 Task: Find ski resorts in the Cascades between Seattle, Washington, and Bend, Oregon.
Action: Mouse pressed left at (267, 76)
Screenshot: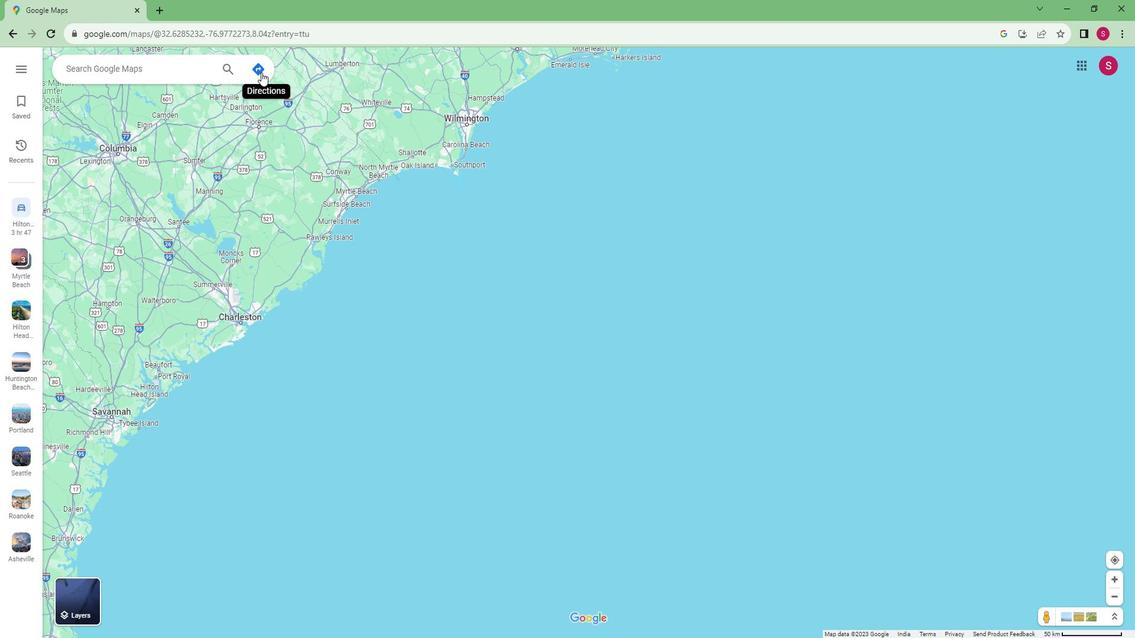 
Action: Mouse moved to (163, 97)
Screenshot: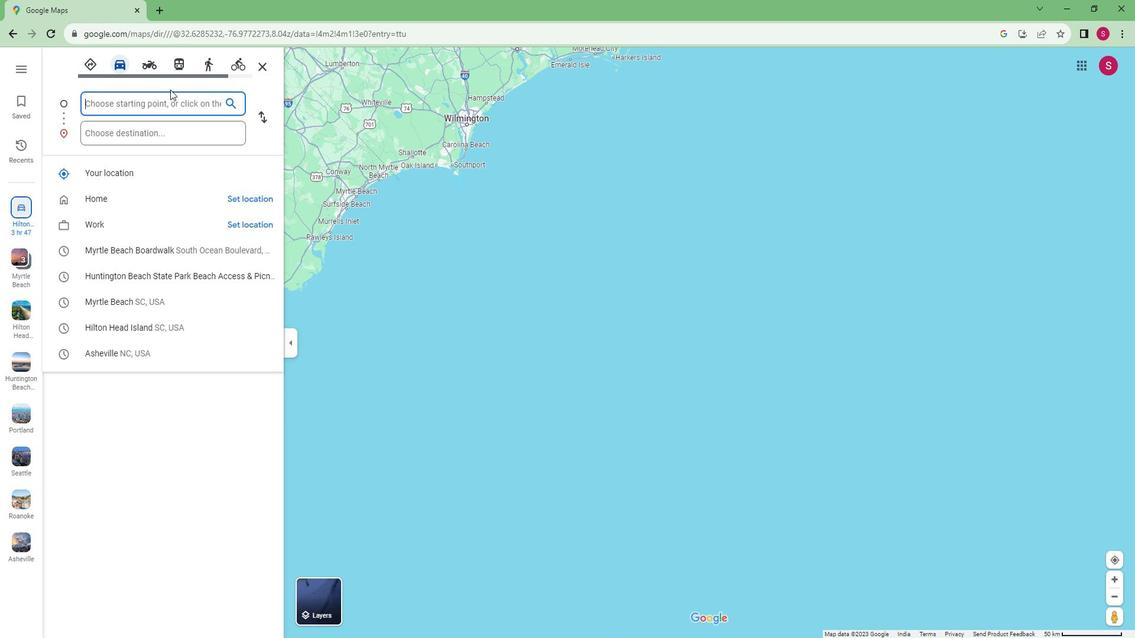 
Action: Key pressed <Key.caps_lock>S<Key.caps_lock>eattle,<Key.caps_lock>W<Key.caps_lock>ashington
Screenshot: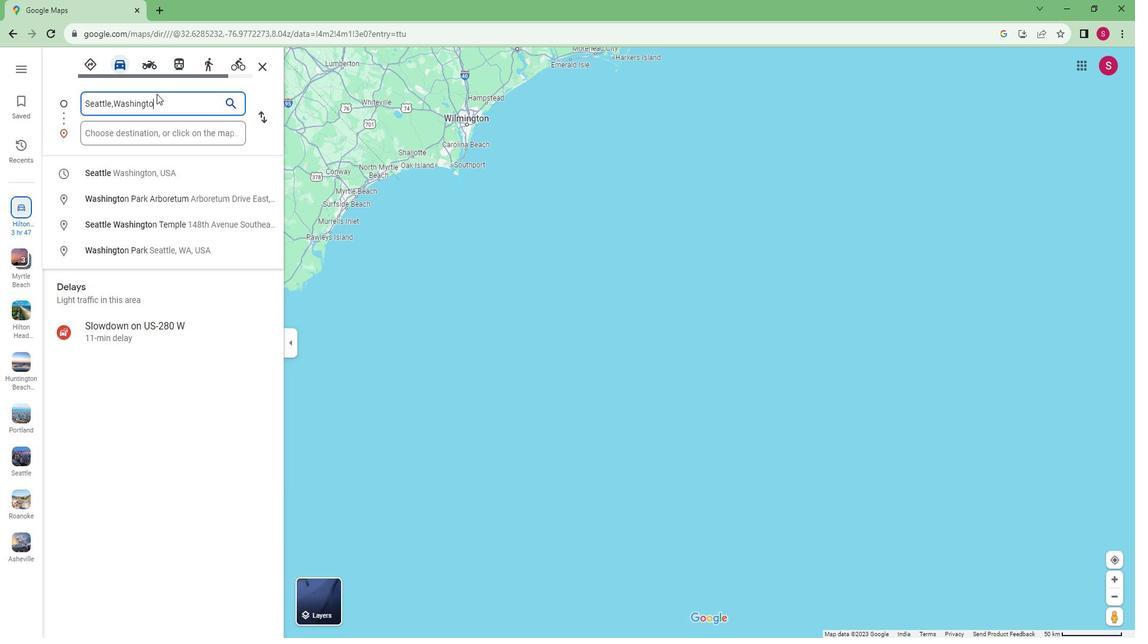 
Action: Mouse moved to (139, 168)
Screenshot: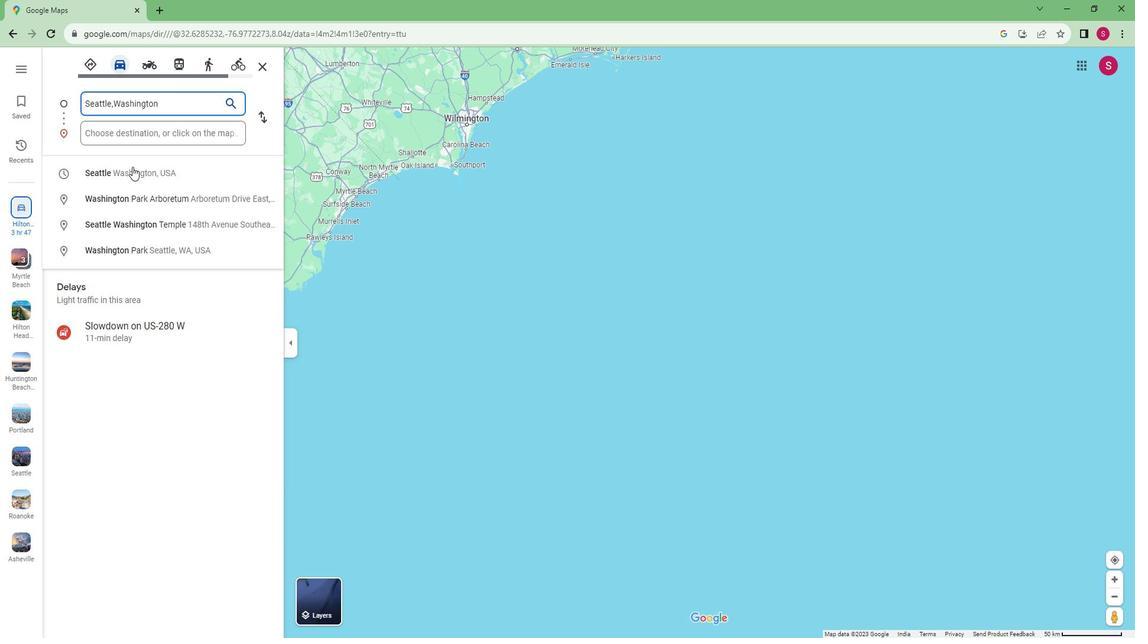 
Action: Mouse pressed left at (139, 168)
Screenshot: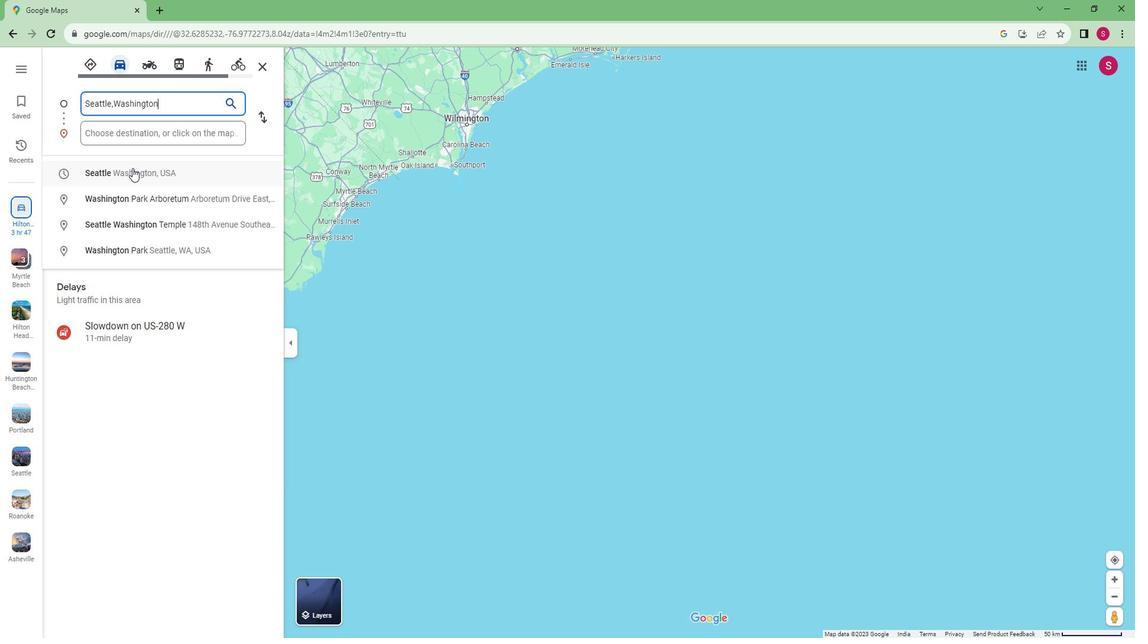 
Action: Mouse moved to (153, 131)
Screenshot: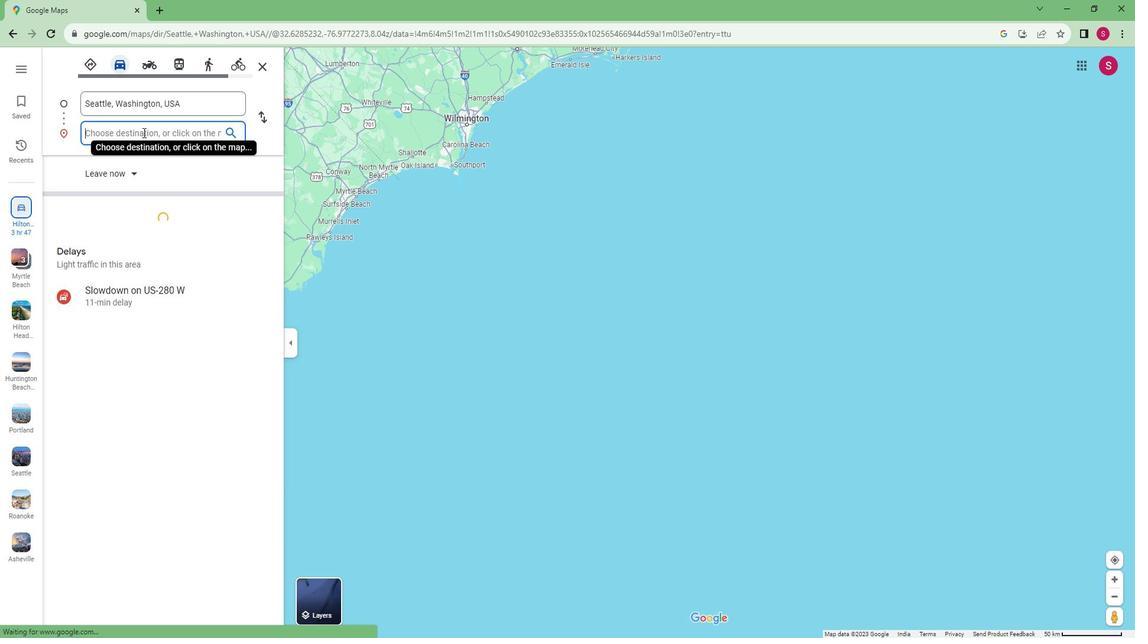 
Action: Mouse pressed left at (153, 131)
Screenshot: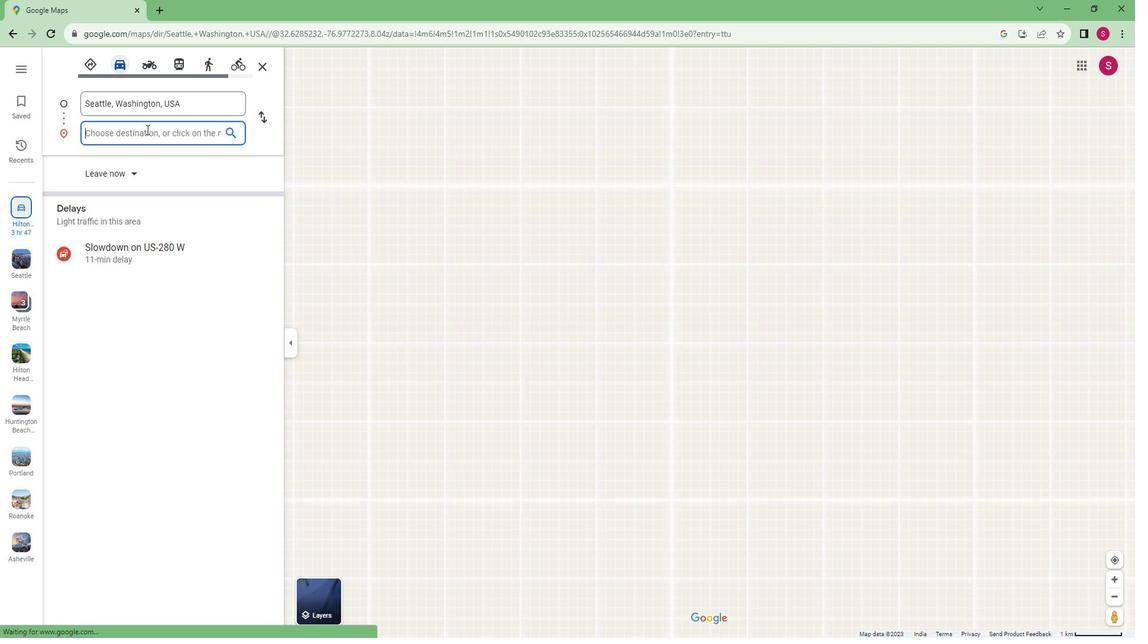 
Action: Key pressed <Key.caps_lock>B<Key.caps_lock>end,<Key.caps_lock>O<Key.caps_lock>regon
Screenshot: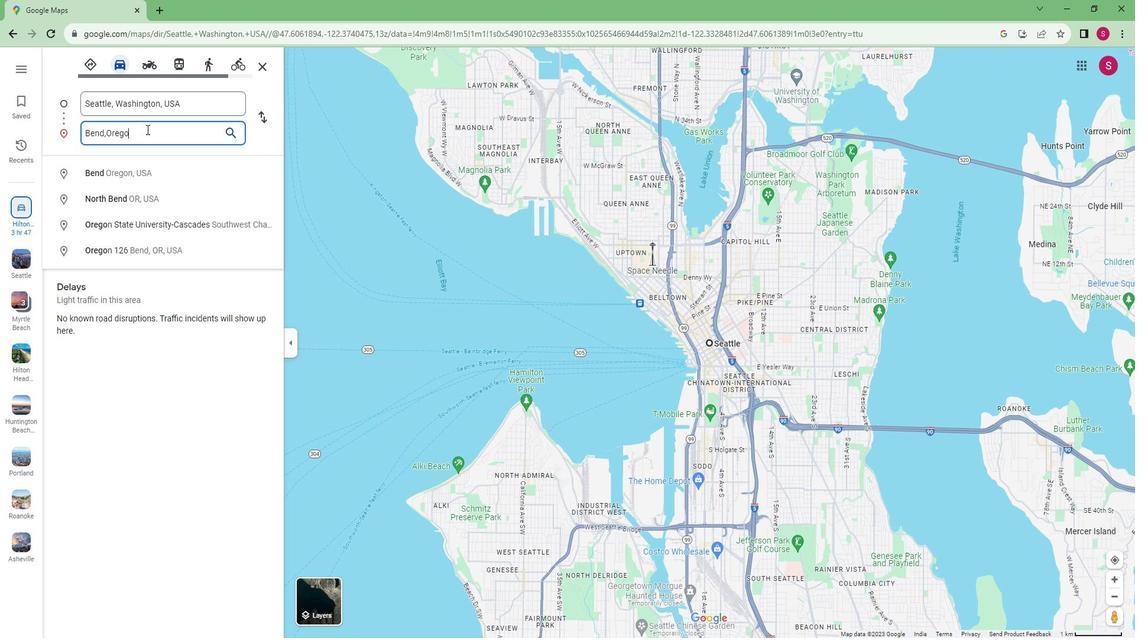 
Action: Mouse moved to (130, 166)
Screenshot: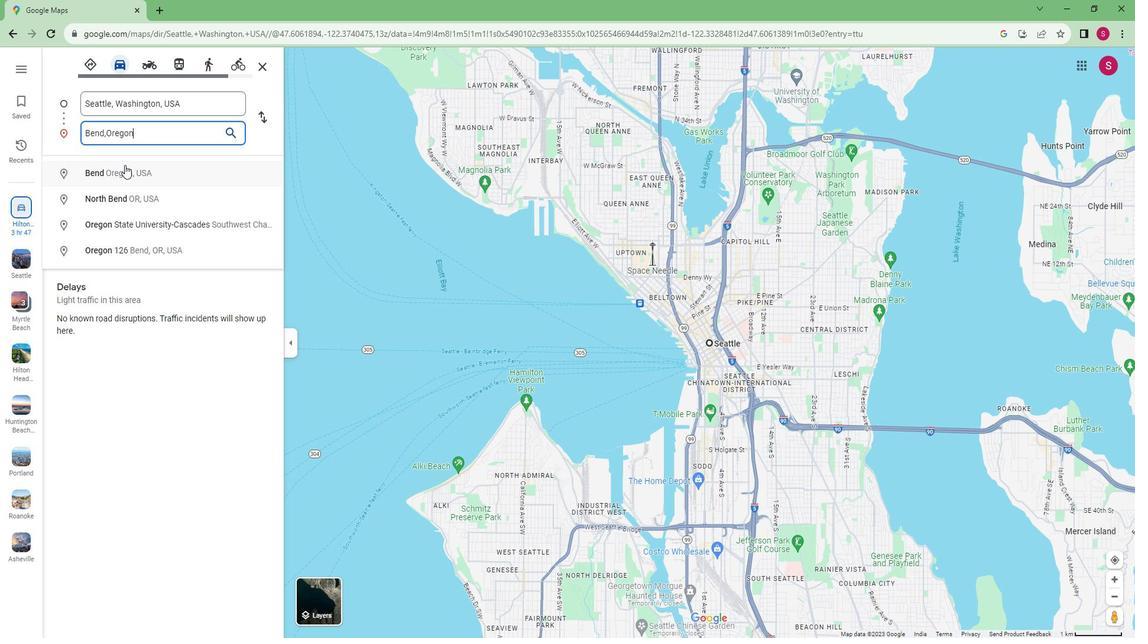 
Action: Mouse pressed left at (130, 166)
Screenshot: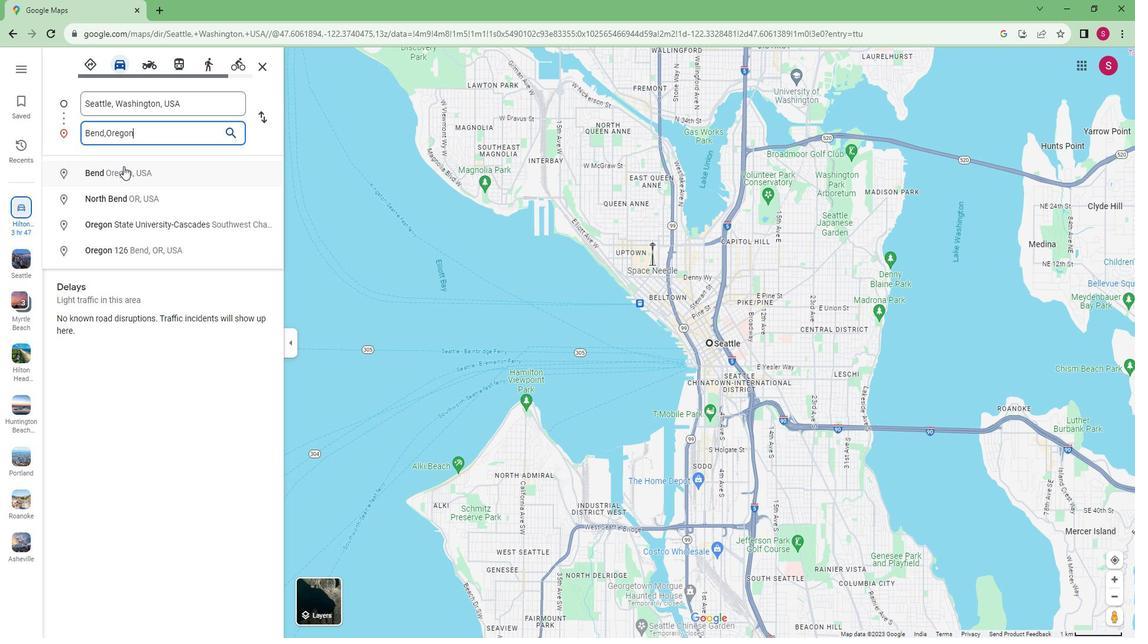 
Action: Mouse moved to (654, 76)
Screenshot: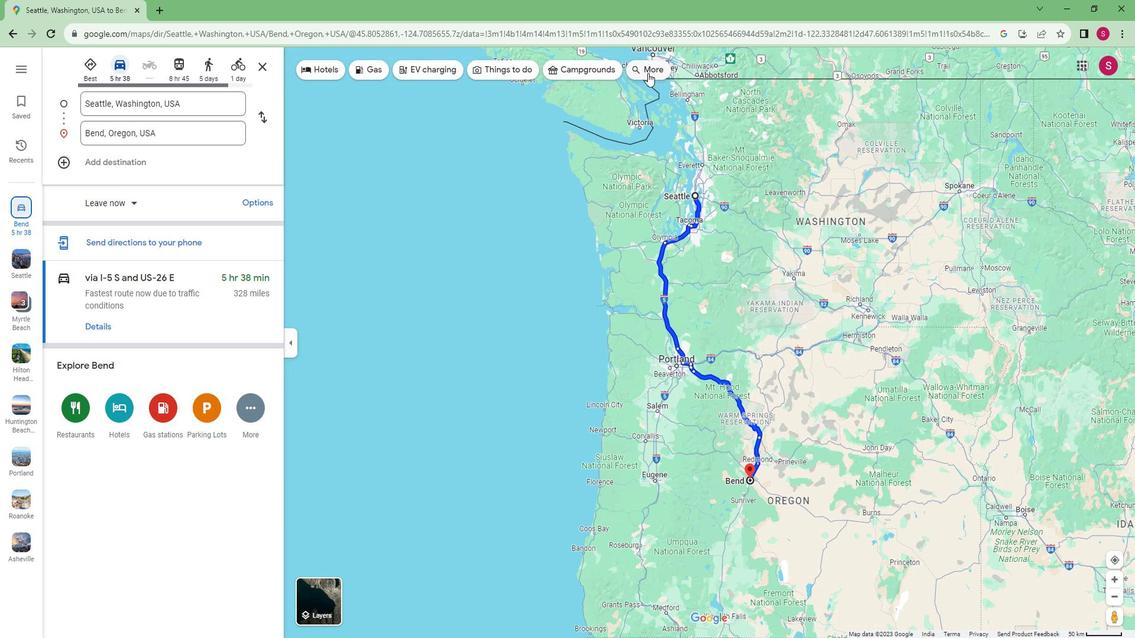 
Action: Mouse pressed left at (654, 76)
Screenshot: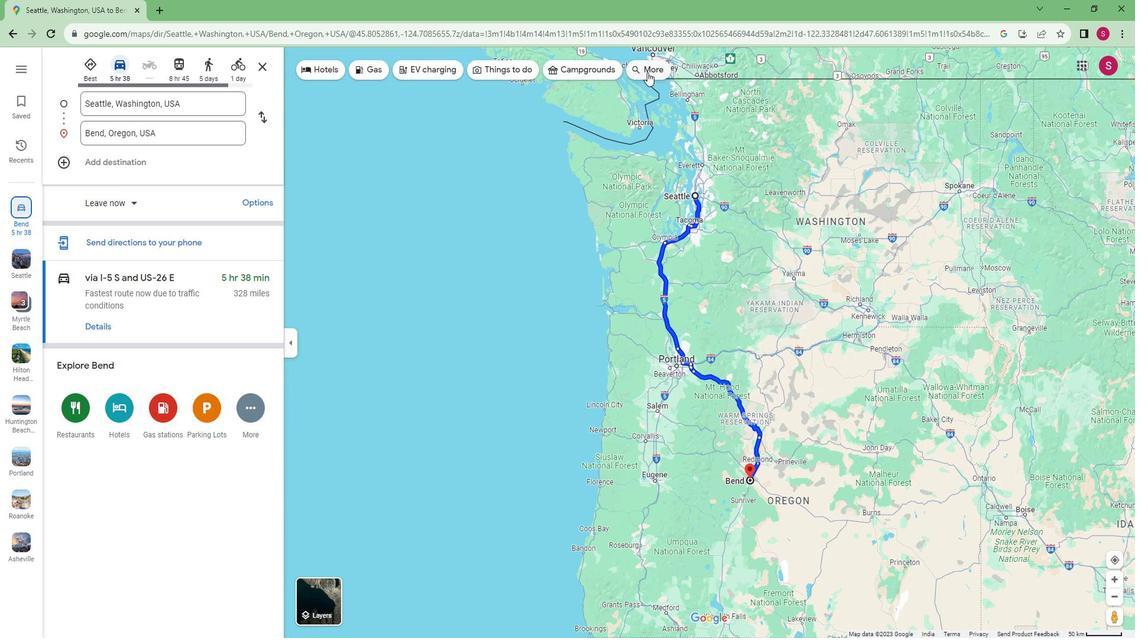 
Action: Mouse moved to (189, 72)
Screenshot: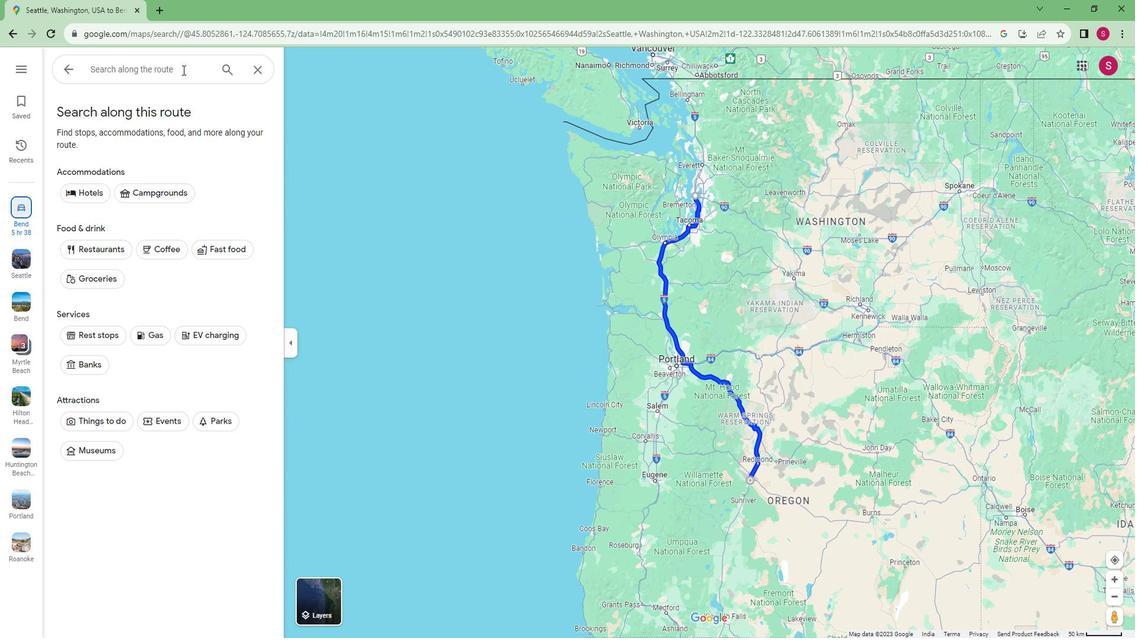 
Action: Mouse pressed left at (189, 72)
Screenshot: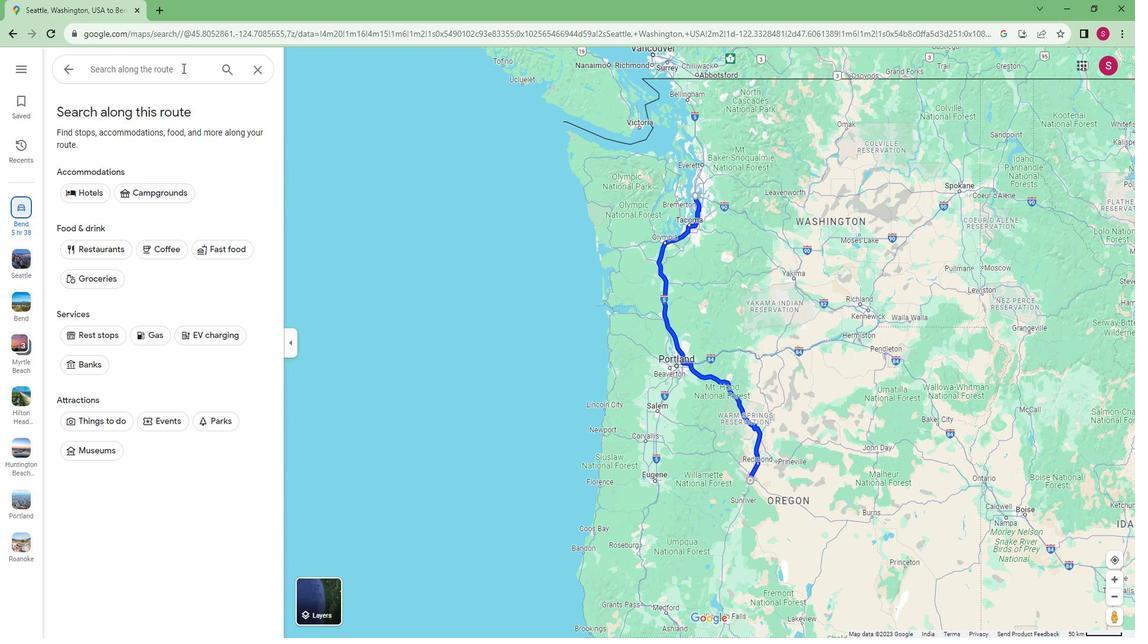 
Action: Key pressed ski<Key.space>respo<Key.backspace><Key.backspace>orts<Key.space>in<Key.space>the<Key.space>cascades<Key.enter>
Screenshot: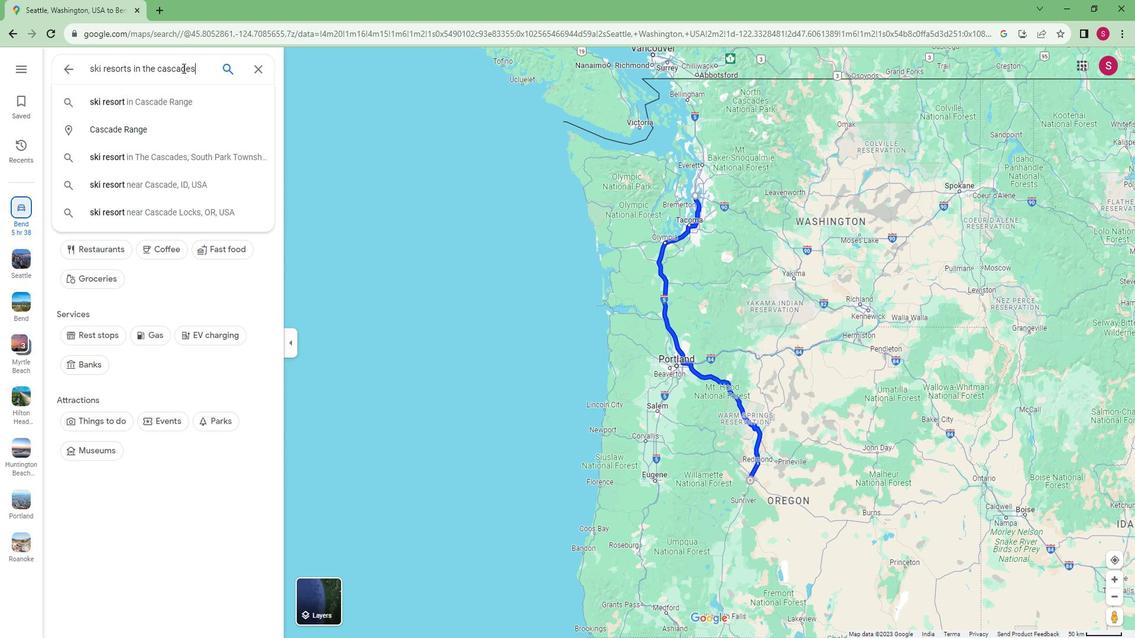 
Action: Mouse moved to (128, 250)
Screenshot: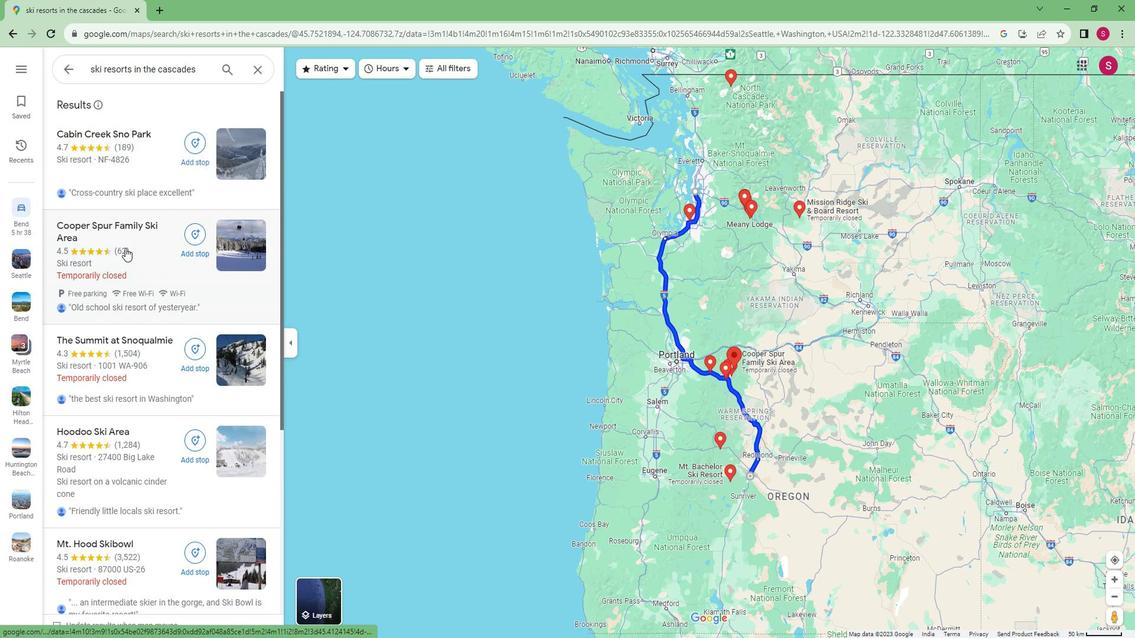 
Action: Mouse scrolled (128, 249) with delta (0, 0)
Screenshot: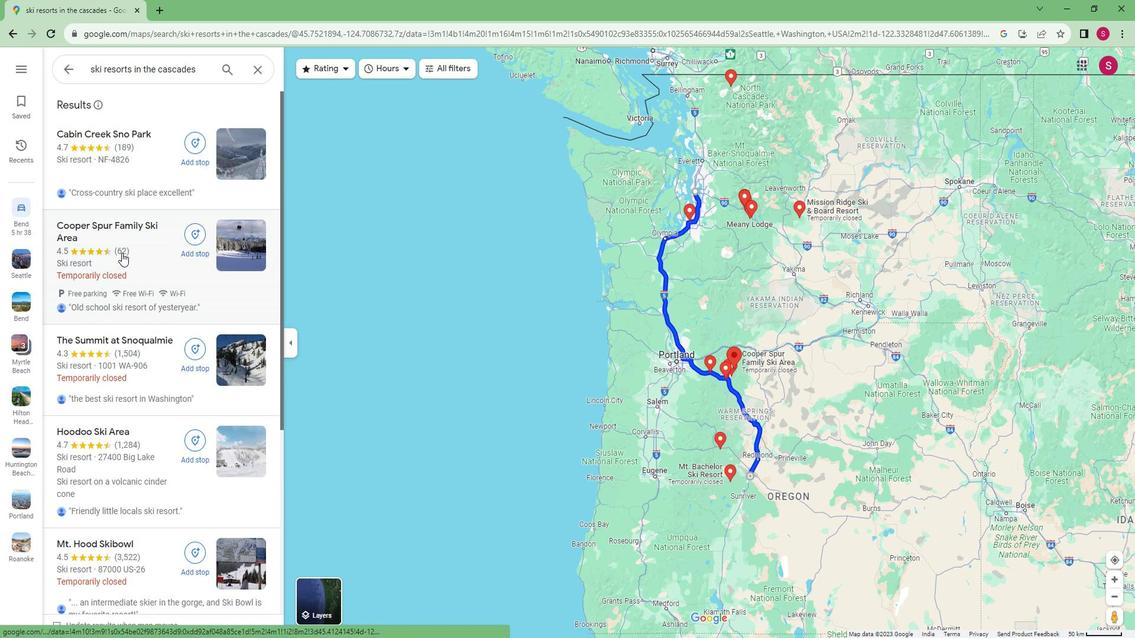 
Action: Mouse scrolled (128, 249) with delta (0, 0)
Screenshot: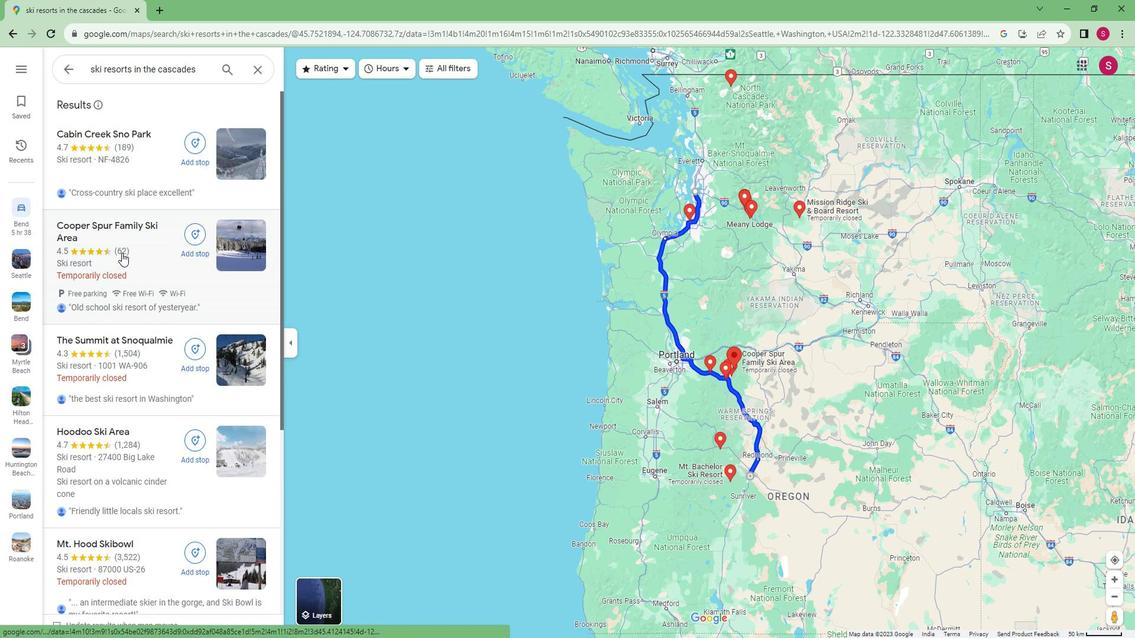 
Action: Mouse scrolled (128, 249) with delta (0, 0)
Screenshot: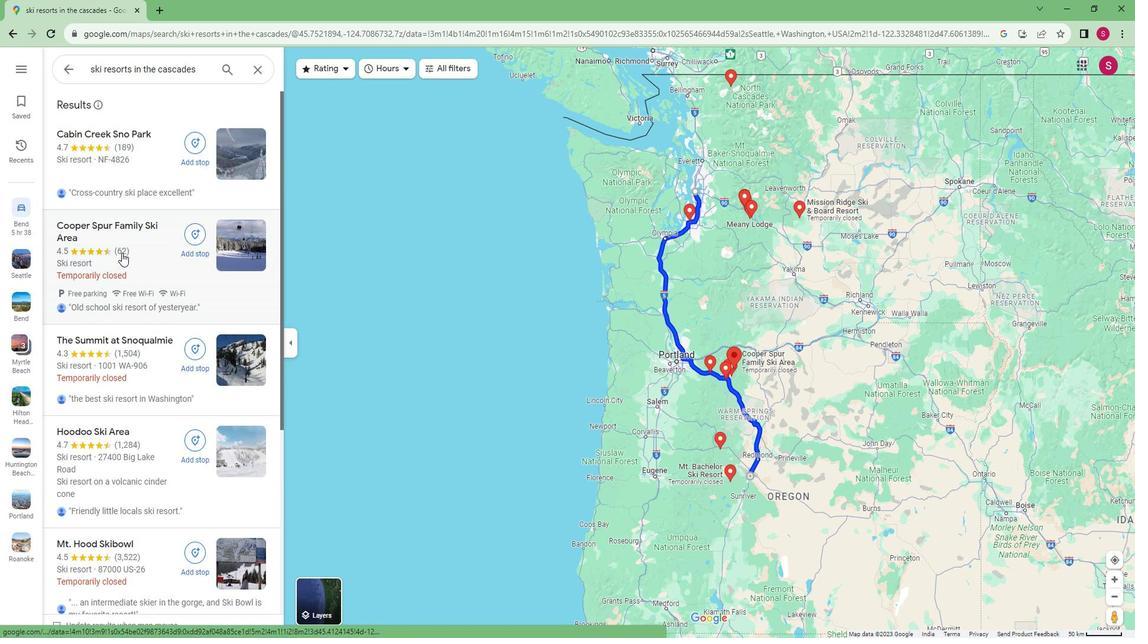
Action: Mouse scrolled (128, 249) with delta (0, 0)
Screenshot: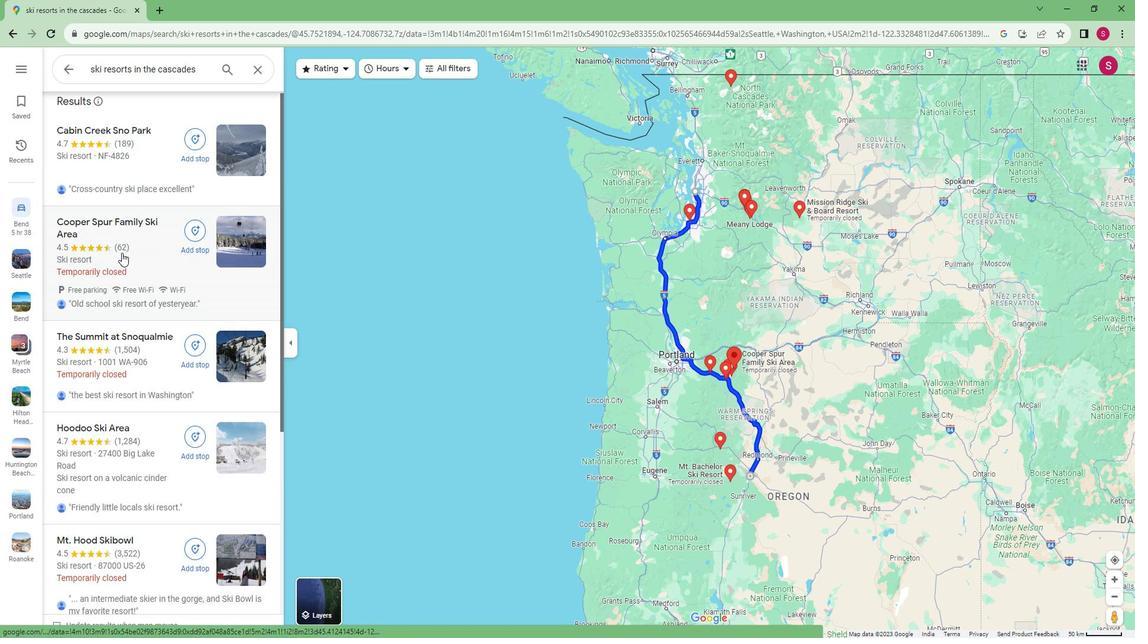 
Action: Mouse scrolled (128, 249) with delta (0, 0)
Screenshot: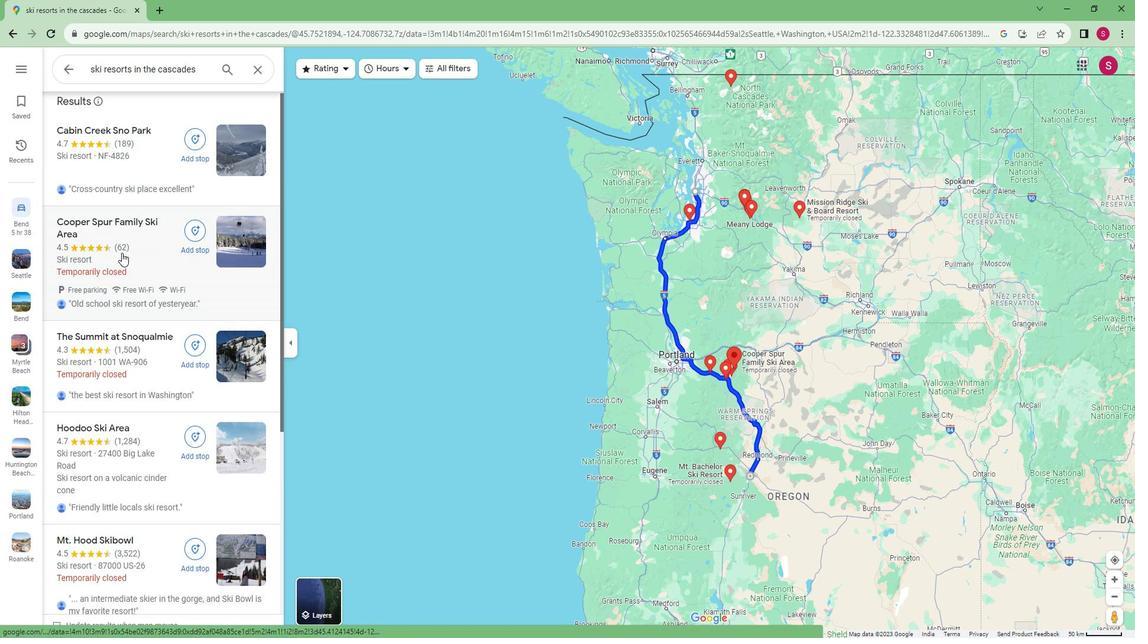 
Action: Mouse scrolled (128, 249) with delta (0, 0)
Screenshot: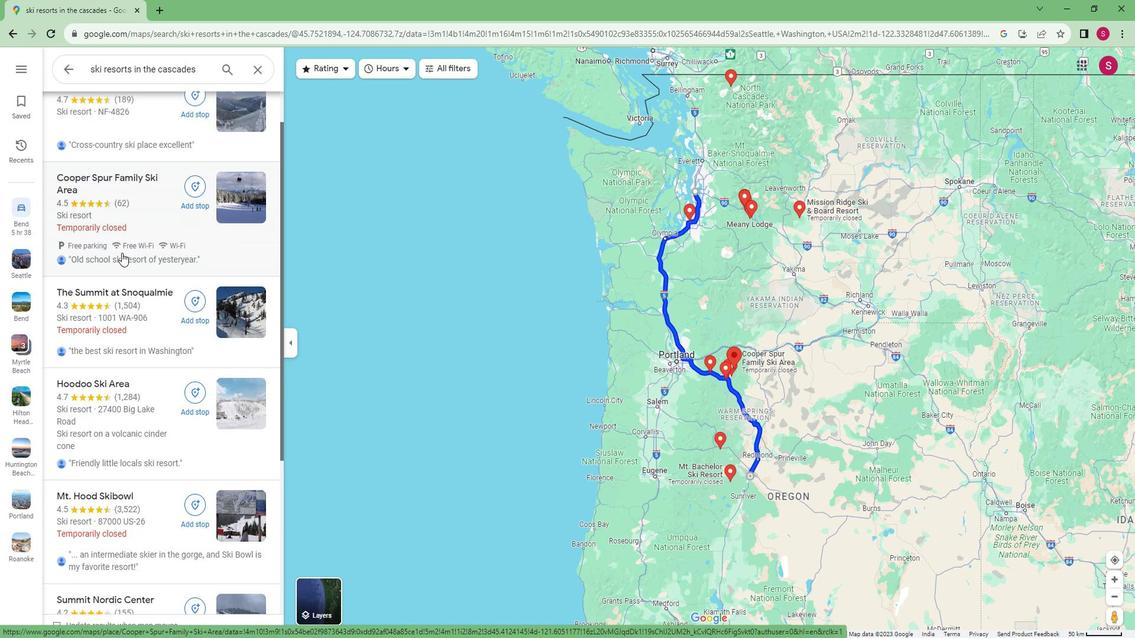 
Action: Mouse moved to (124, 181)
Screenshot: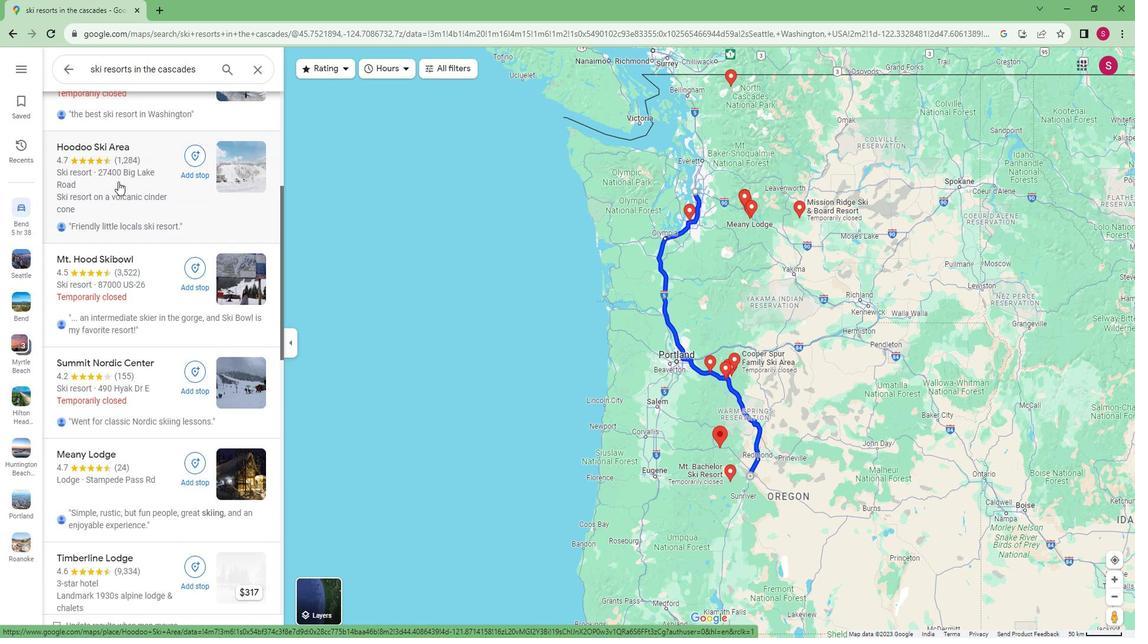 
Action: Mouse pressed left at (124, 181)
Screenshot: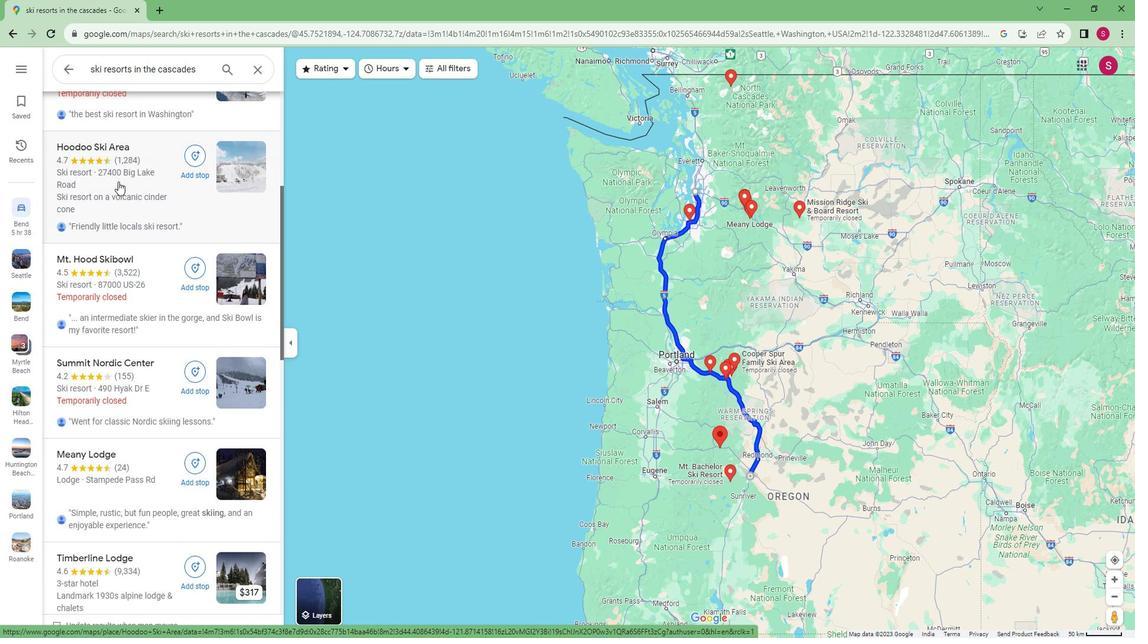 
Action: Mouse moved to (519, 107)
Screenshot: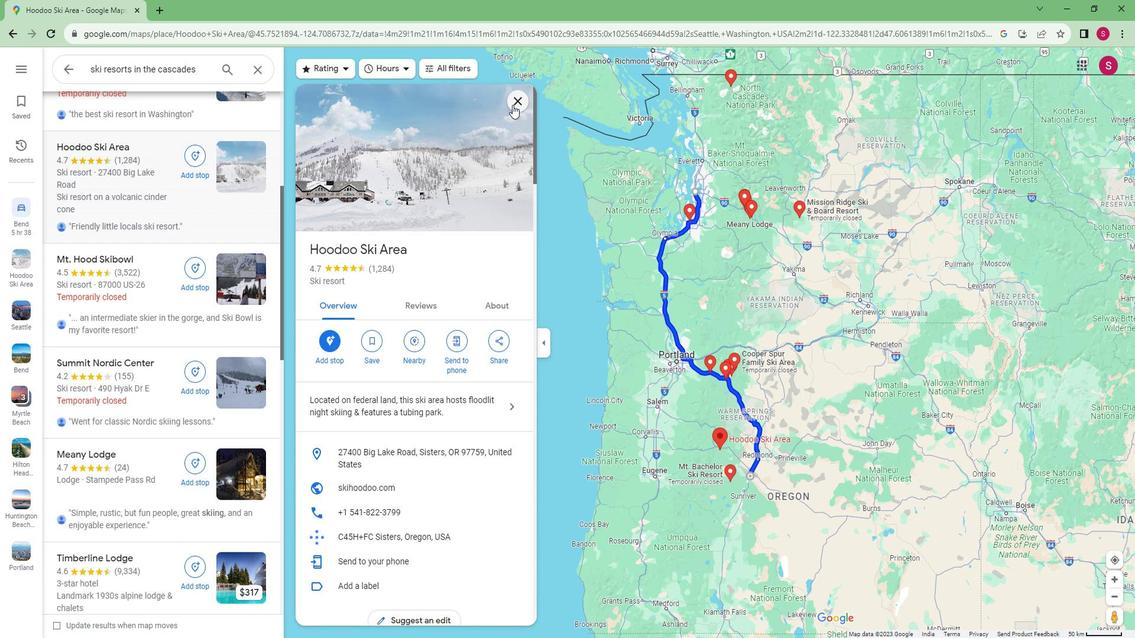 
Action: Mouse pressed left at (519, 107)
Screenshot: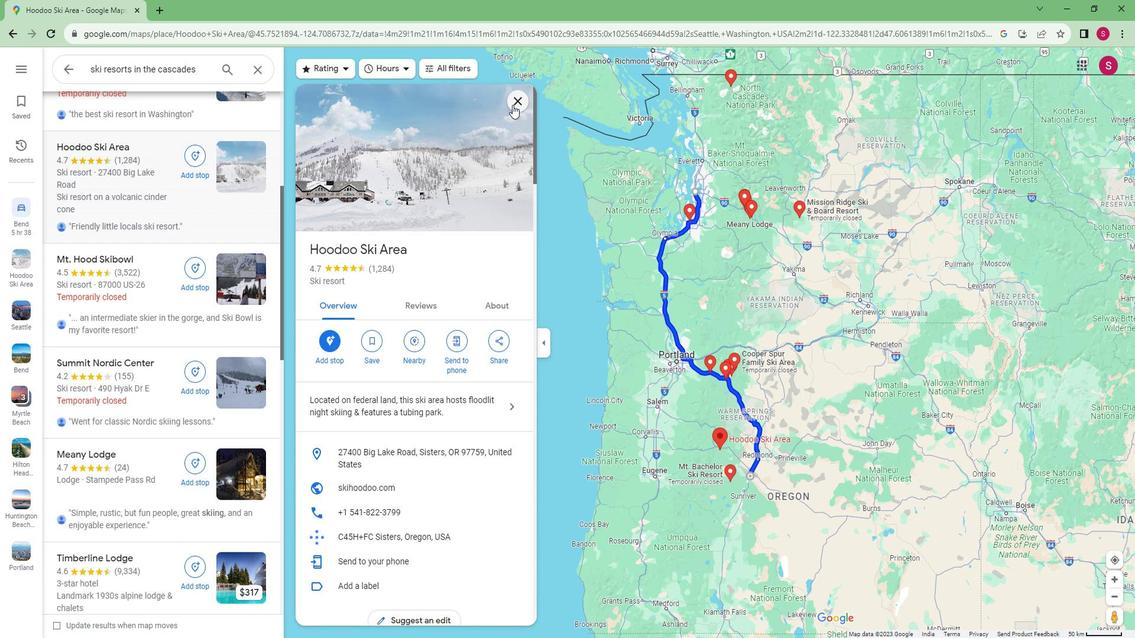 
Action: Mouse moved to (149, 382)
Screenshot: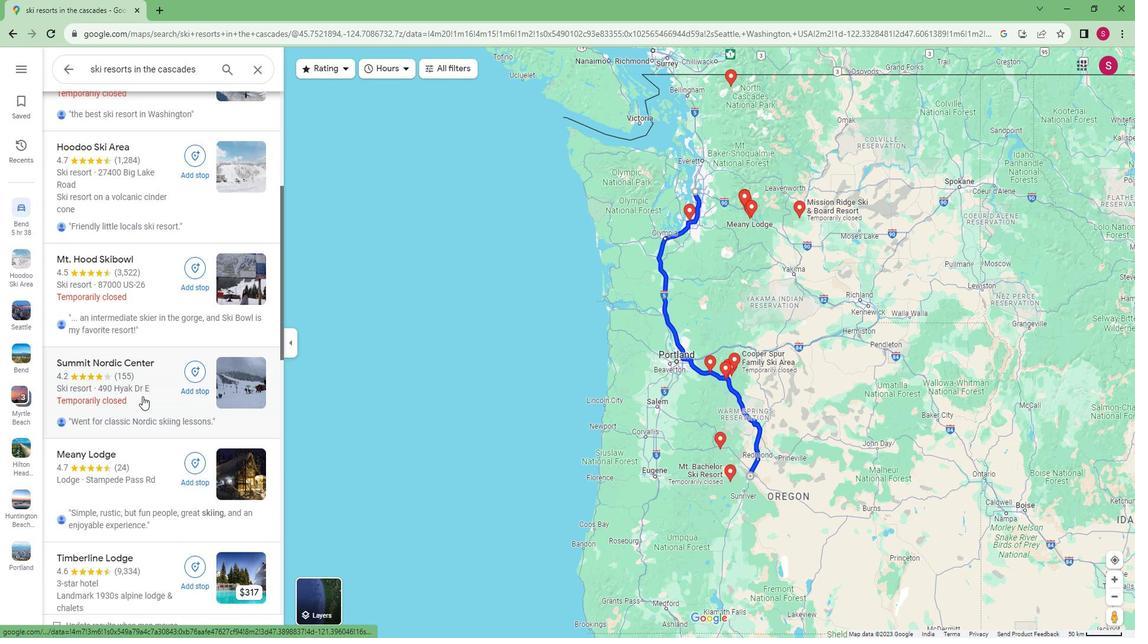 
Action: Mouse pressed left at (149, 382)
Screenshot: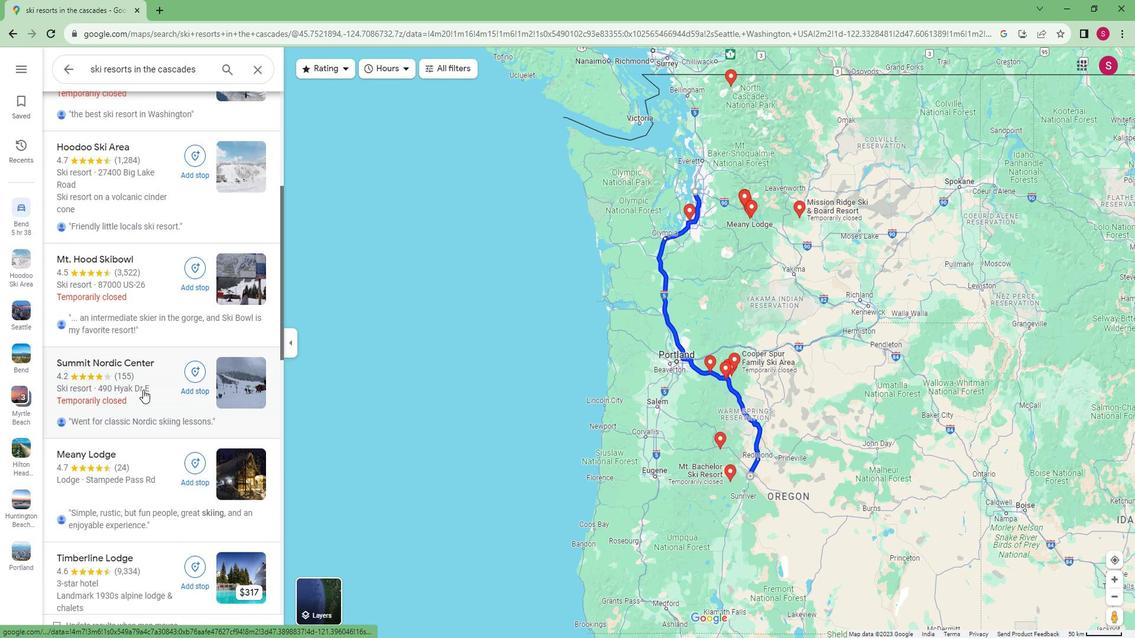 
Action: Mouse moved to (524, 114)
Screenshot: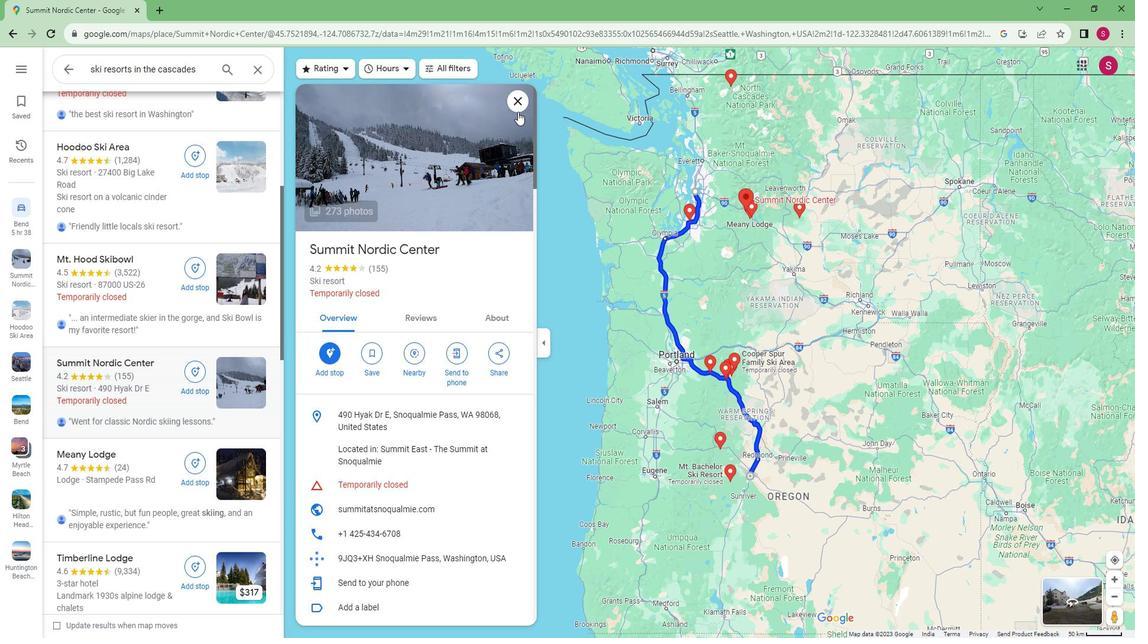 
Action: Mouse pressed left at (524, 114)
Screenshot: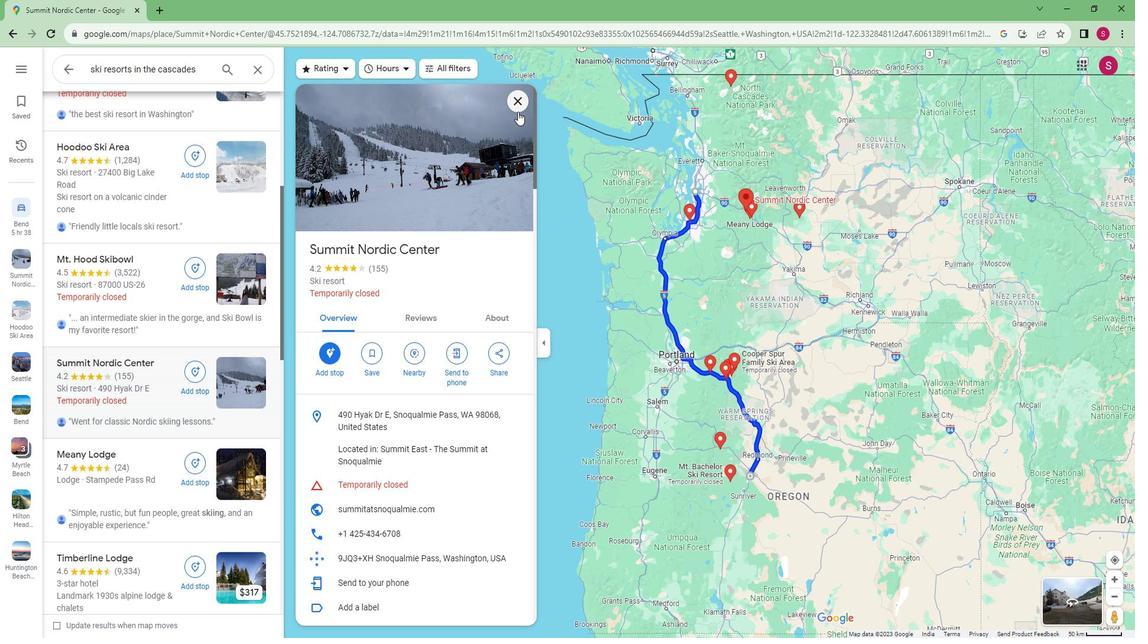 
Action: Mouse moved to (196, 363)
Screenshot: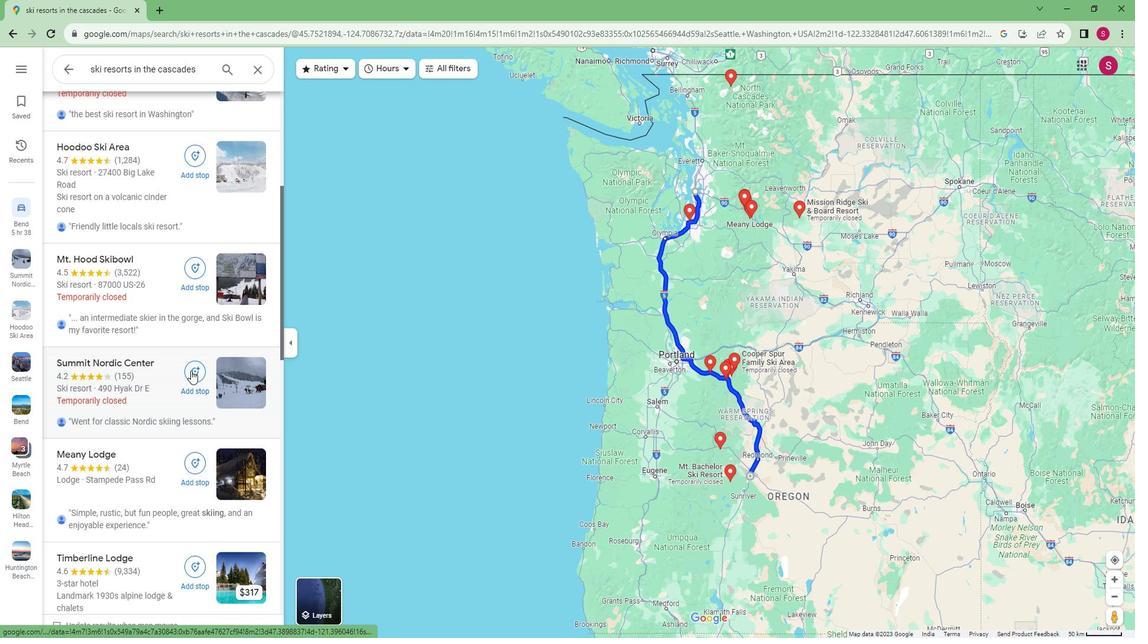 
Action: Mouse scrolled (196, 363) with delta (0, 0)
Screenshot: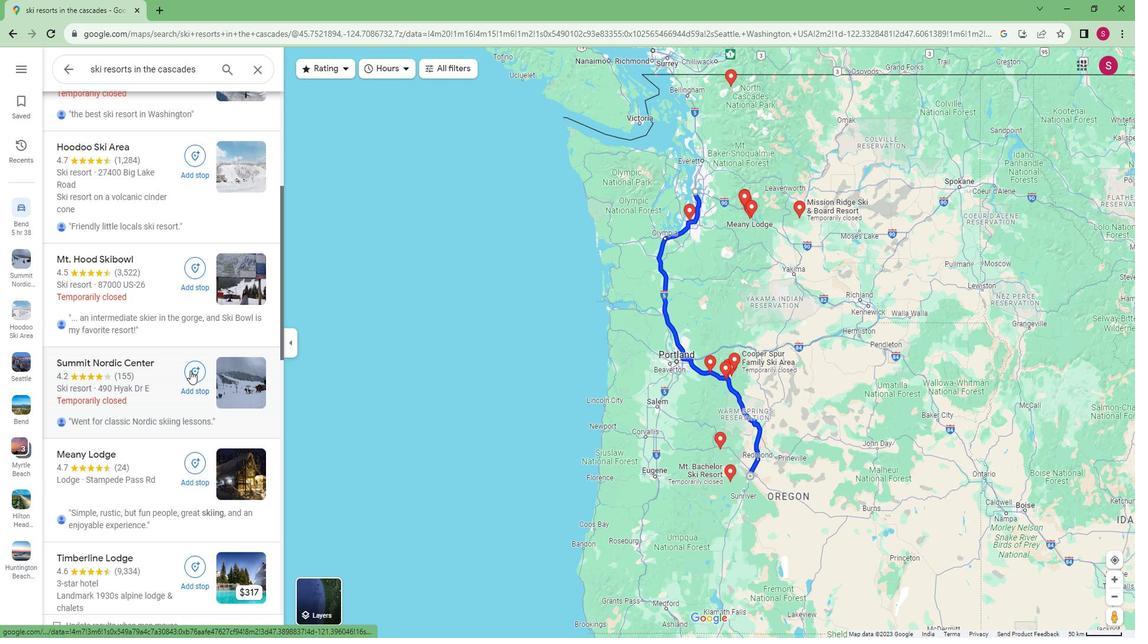 
Action: Mouse scrolled (196, 363) with delta (0, 0)
Screenshot: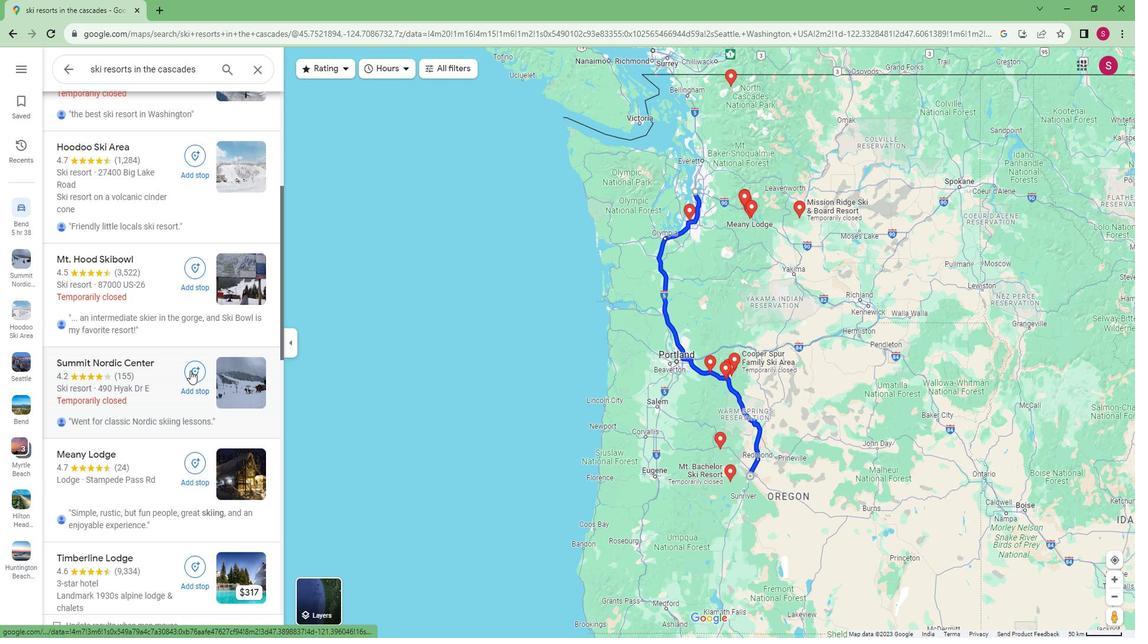 
Action: Mouse scrolled (196, 363) with delta (0, 0)
Screenshot: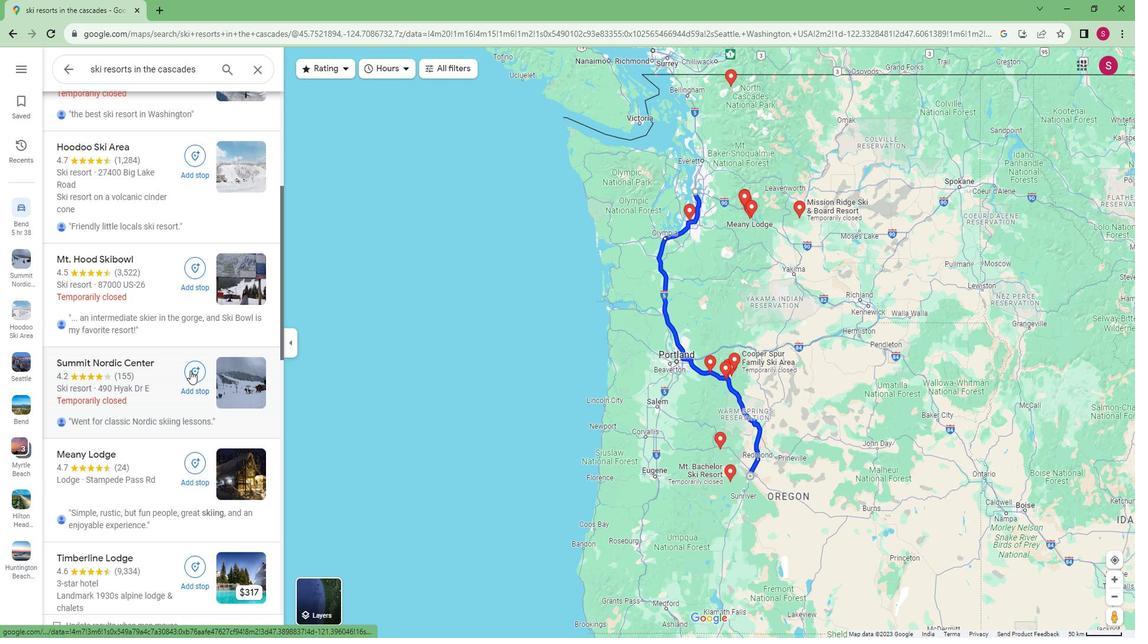 
Action: Mouse scrolled (196, 363) with delta (0, 0)
Screenshot: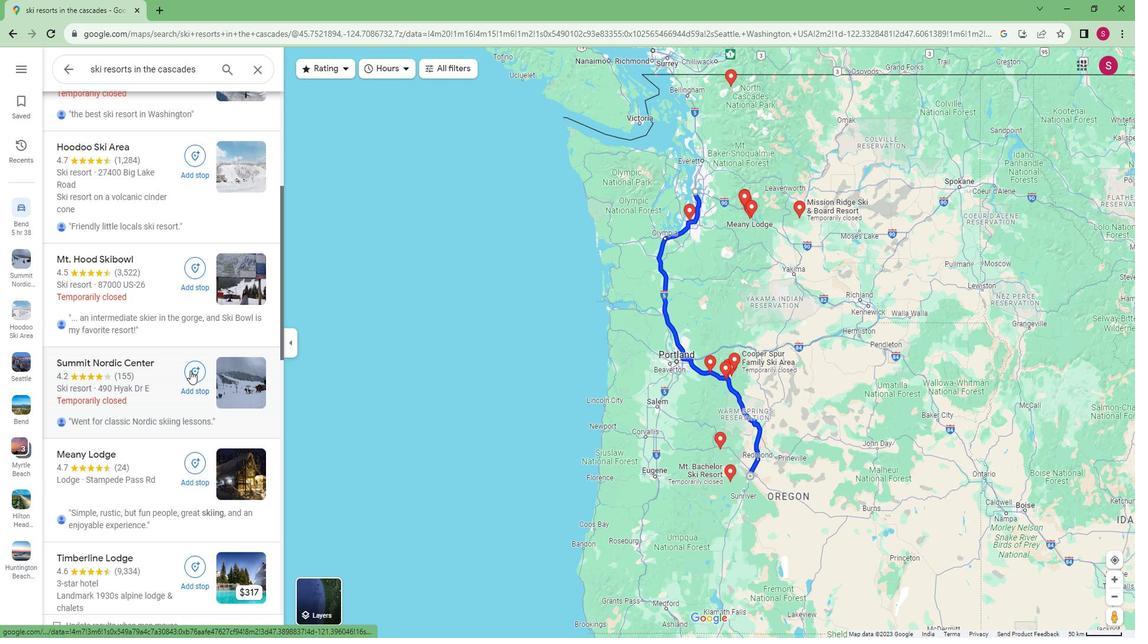 
Action: Mouse scrolled (196, 363) with delta (0, 0)
Screenshot: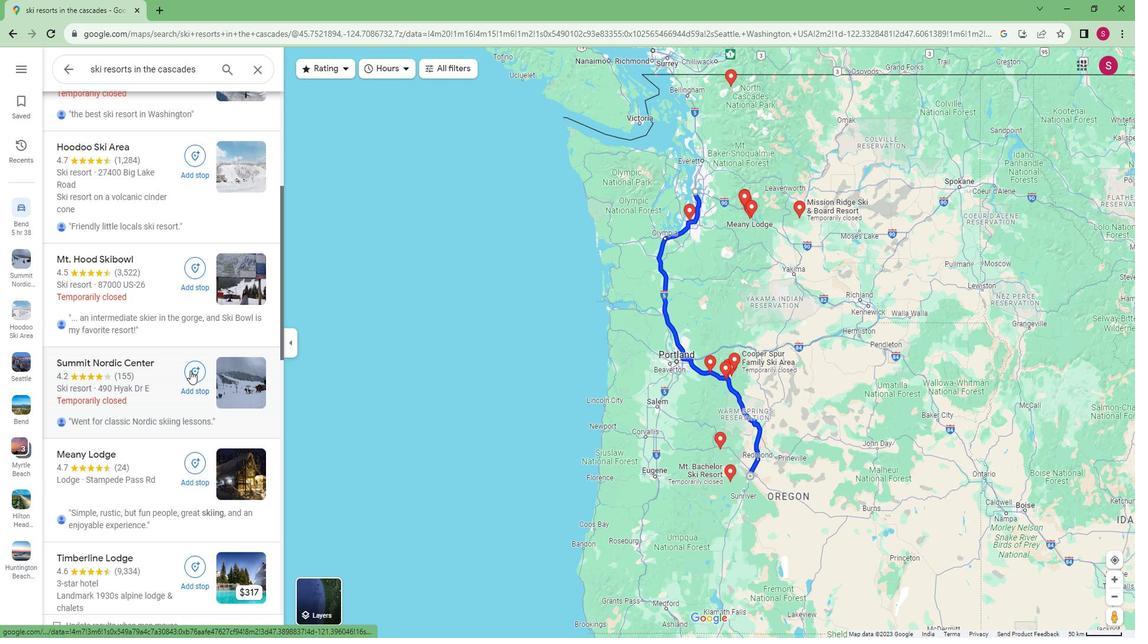 
Action: Mouse scrolled (196, 363) with delta (0, 0)
Screenshot: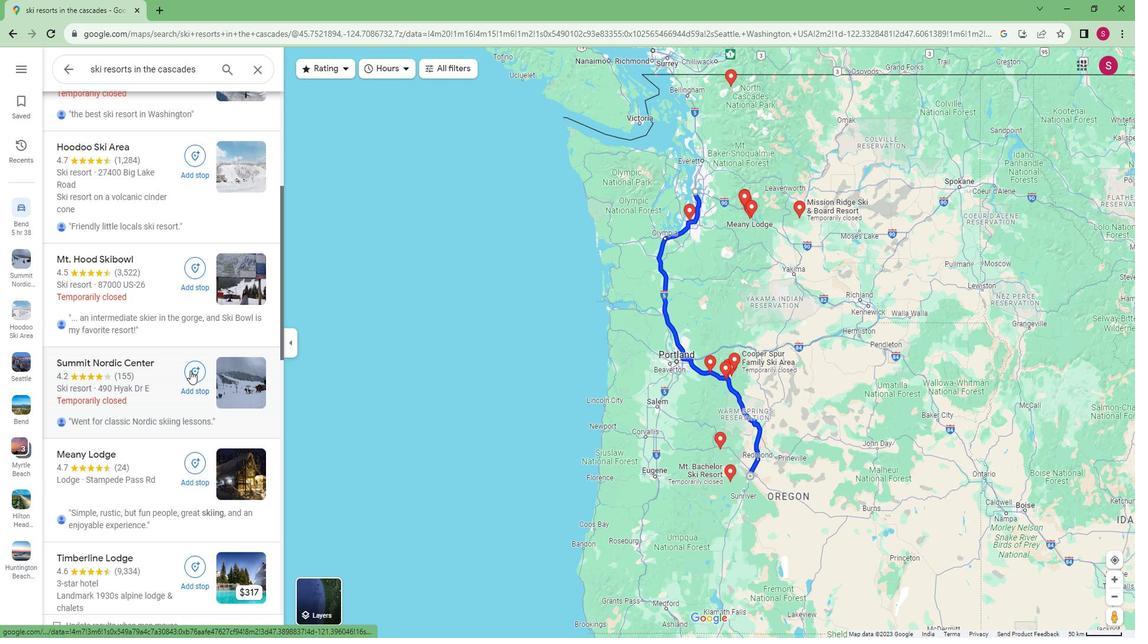 
Action: Mouse moved to (111, 398)
Screenshot: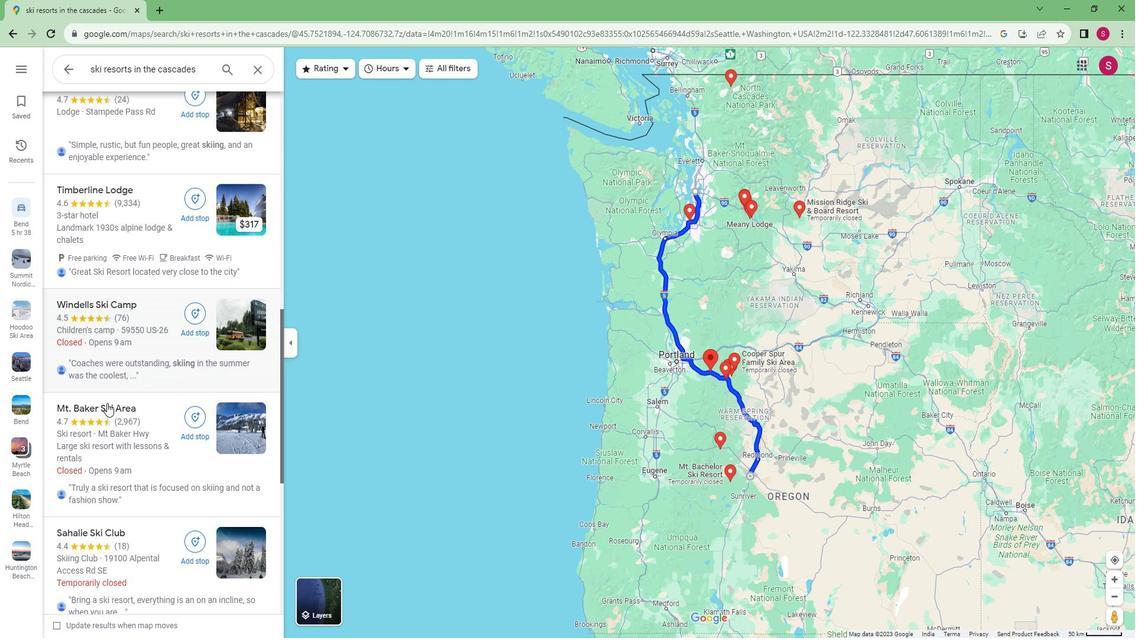 
Action: Mouse pressed left at (111, 398)
Screenshot: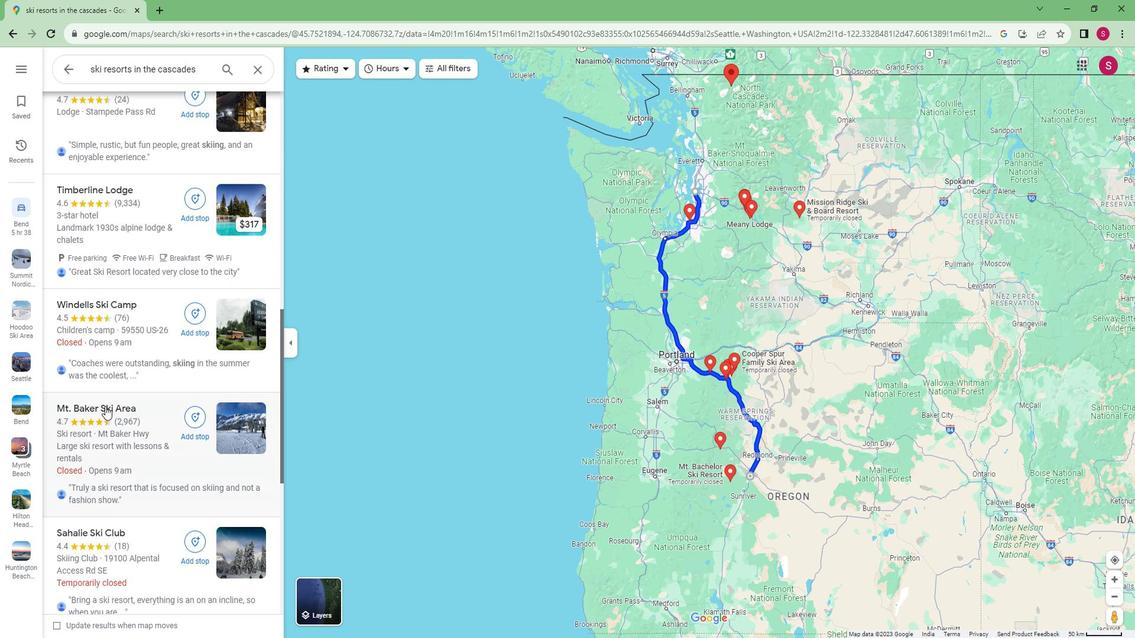 
Action: Mouse moved to (525, 103)
Screenshot: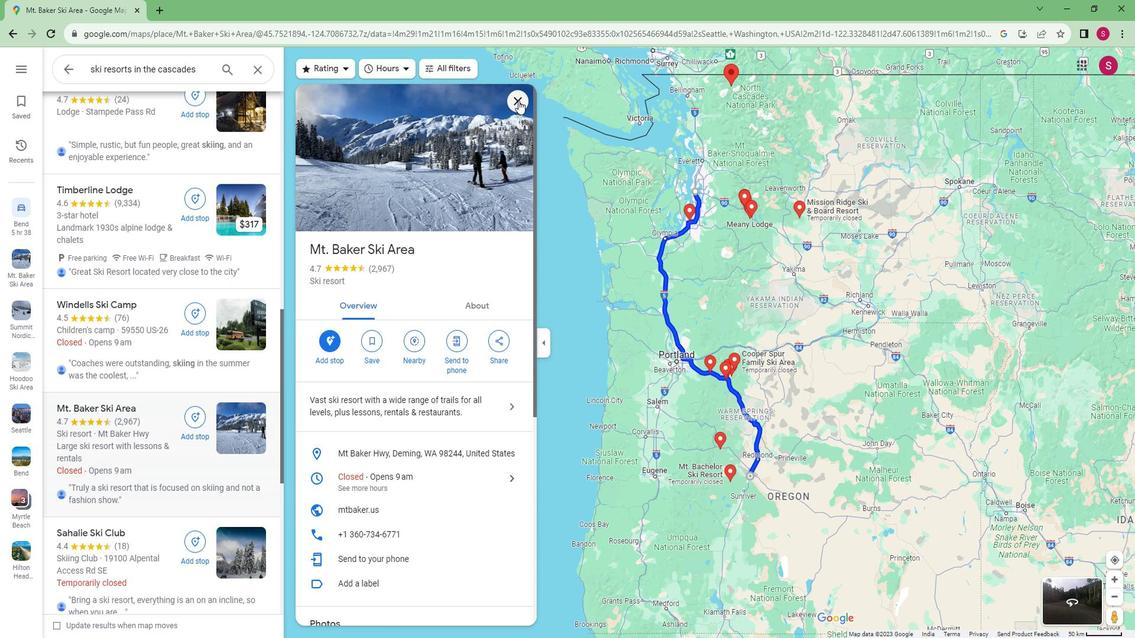 
Action: Mouse pressed left at (525, 103)
Screenshot: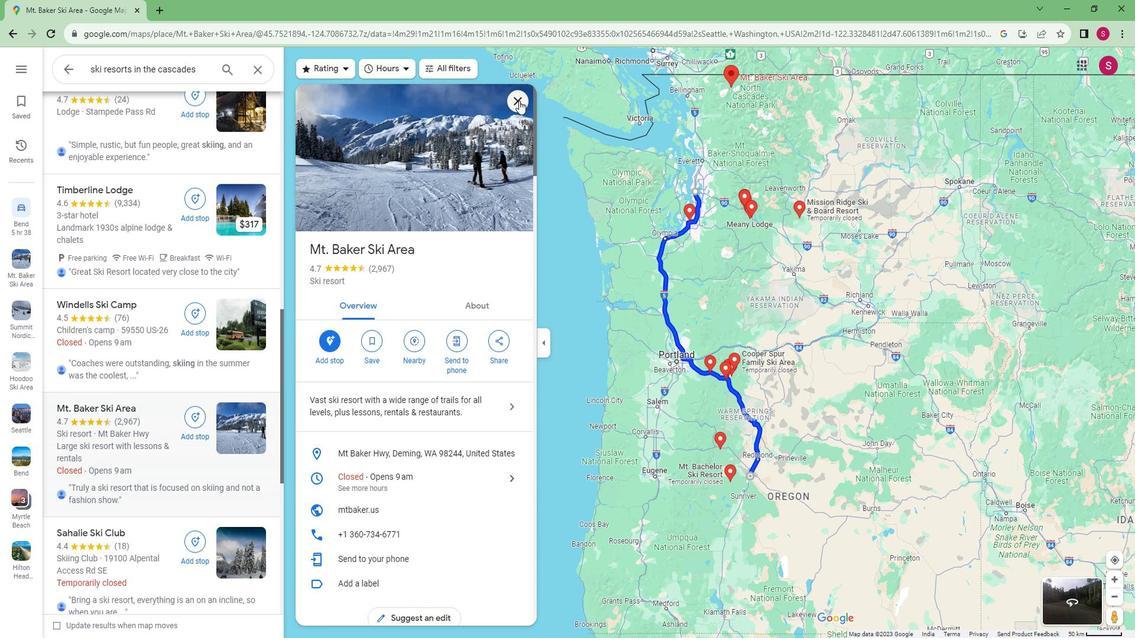 
Action: Mouse moved to (83, 393)
Screenshot: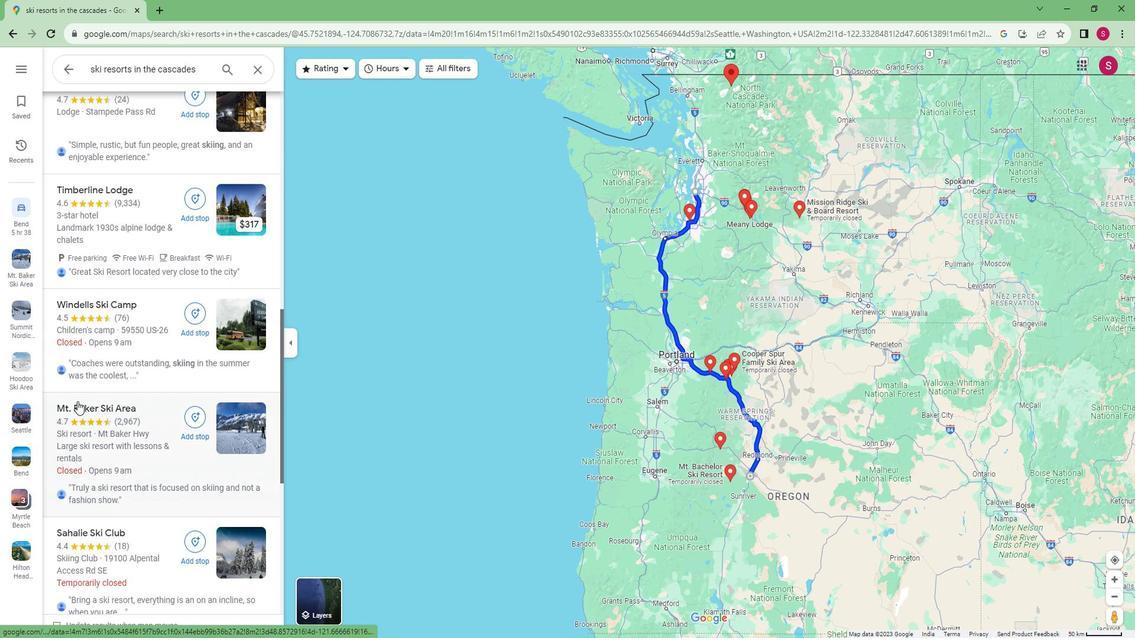 
Action: Mouse scrolled (83, 392) with delta (0, 0)
Screenshot: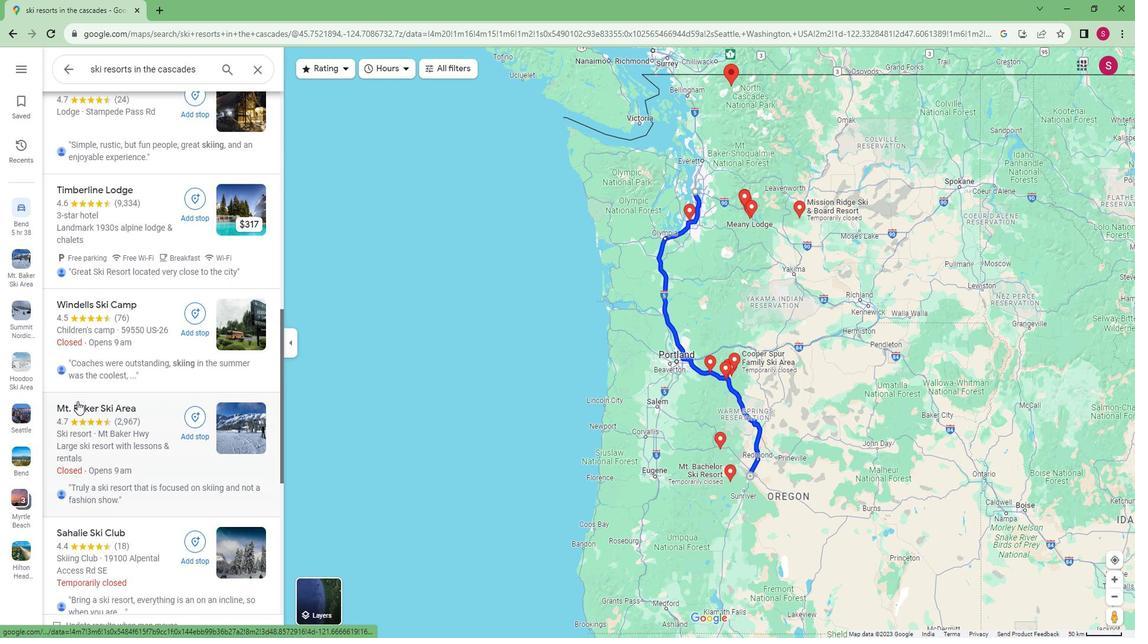 
Action: Mouse scrolled (83, 392) with delta (0, 0)
Screenshot: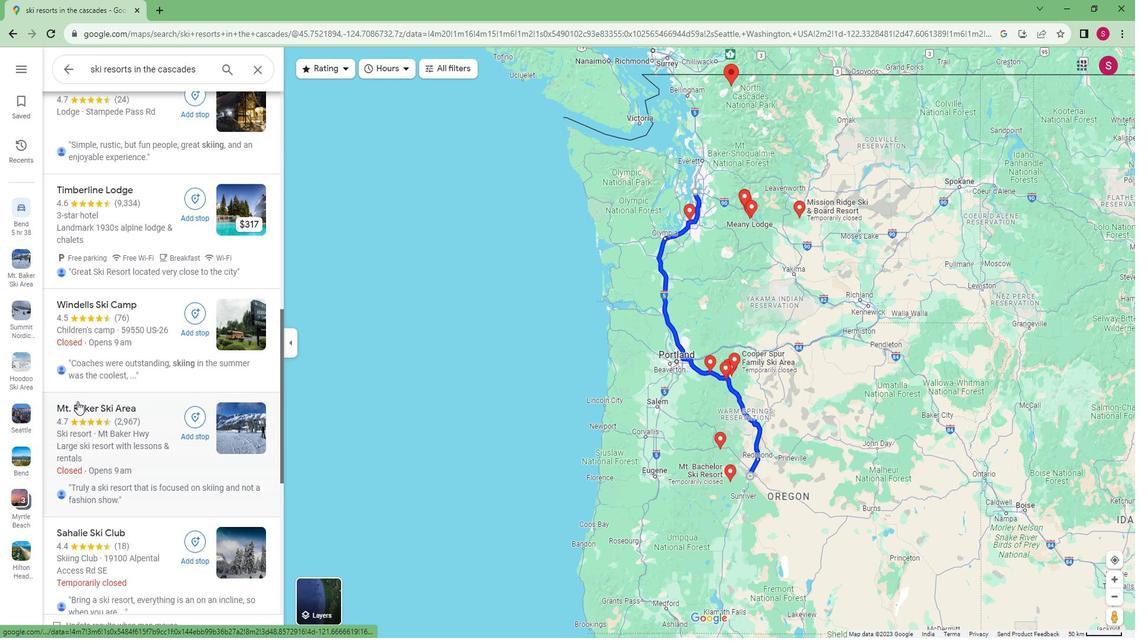 
Action: Mouse scrolled (83, 392) with delta (0, 0)
Screenshot: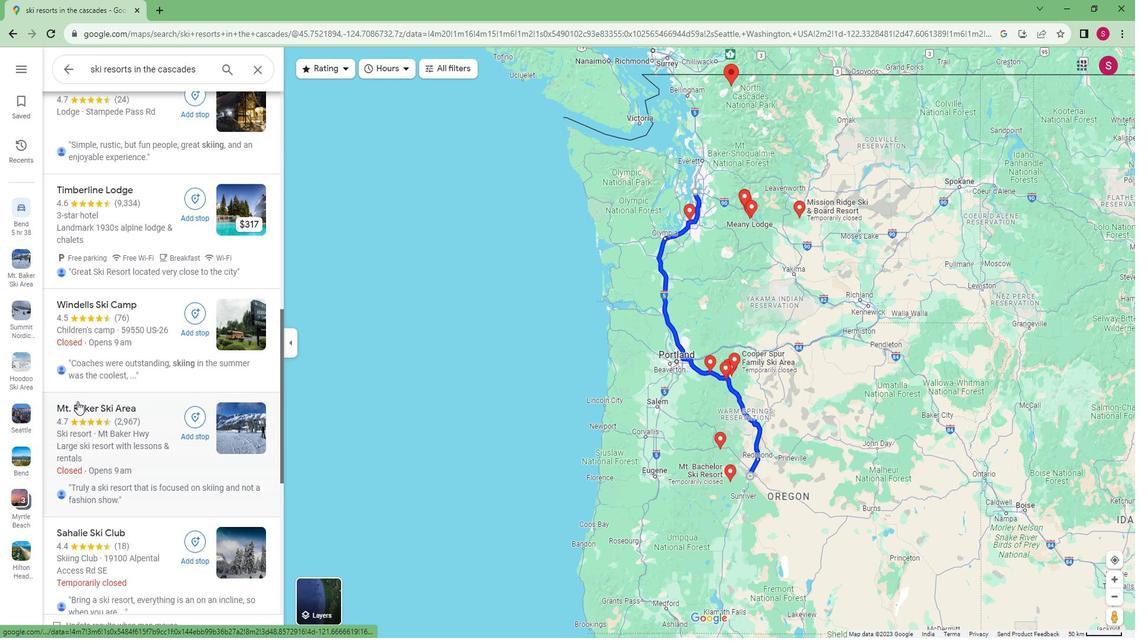 
Action: Mouse scrolled (83, 392) with delta (0, 0)
Screenshot: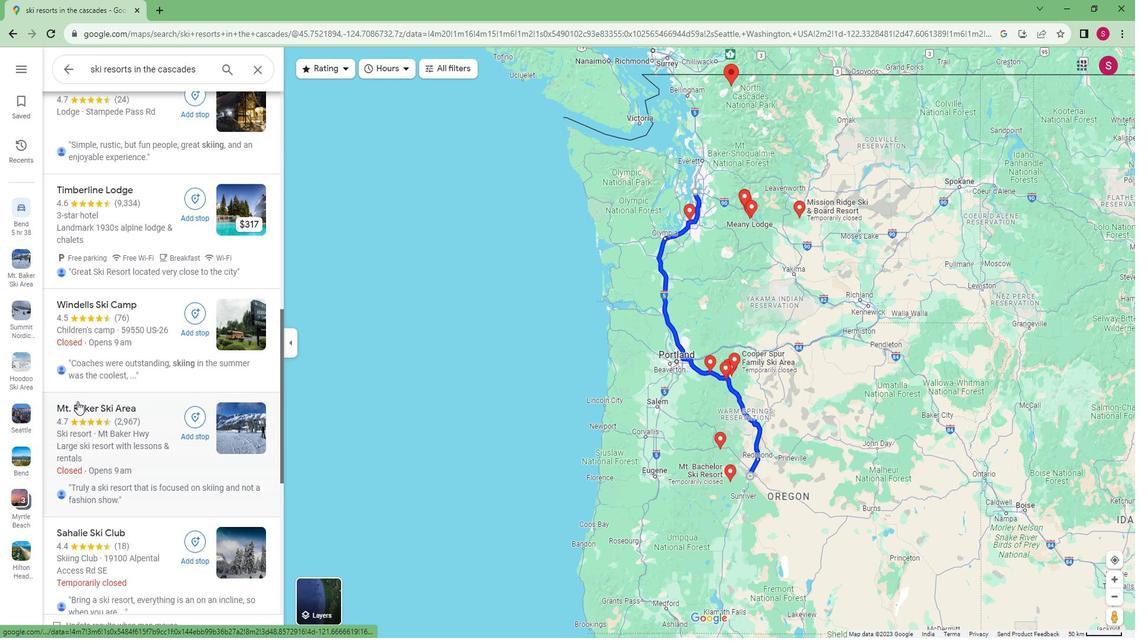 
Action: Mouse scrolled (83, 392) with delta (0, 0)
Screenshot: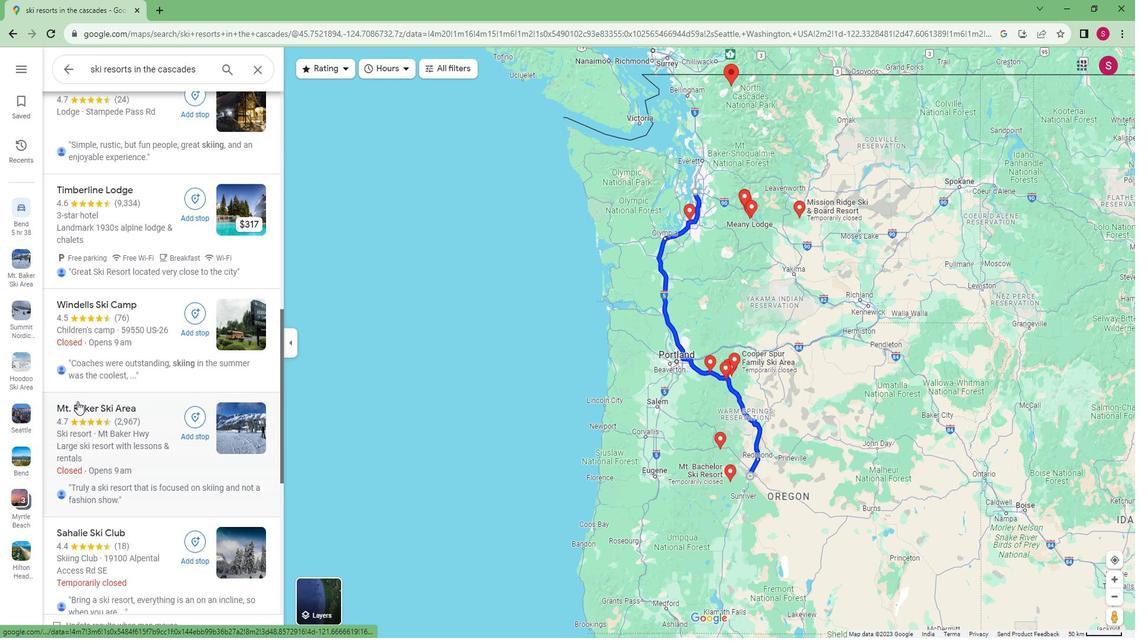 
Action: Mouse scrolled (83, 392) with delta (0, 0)
Screenshot: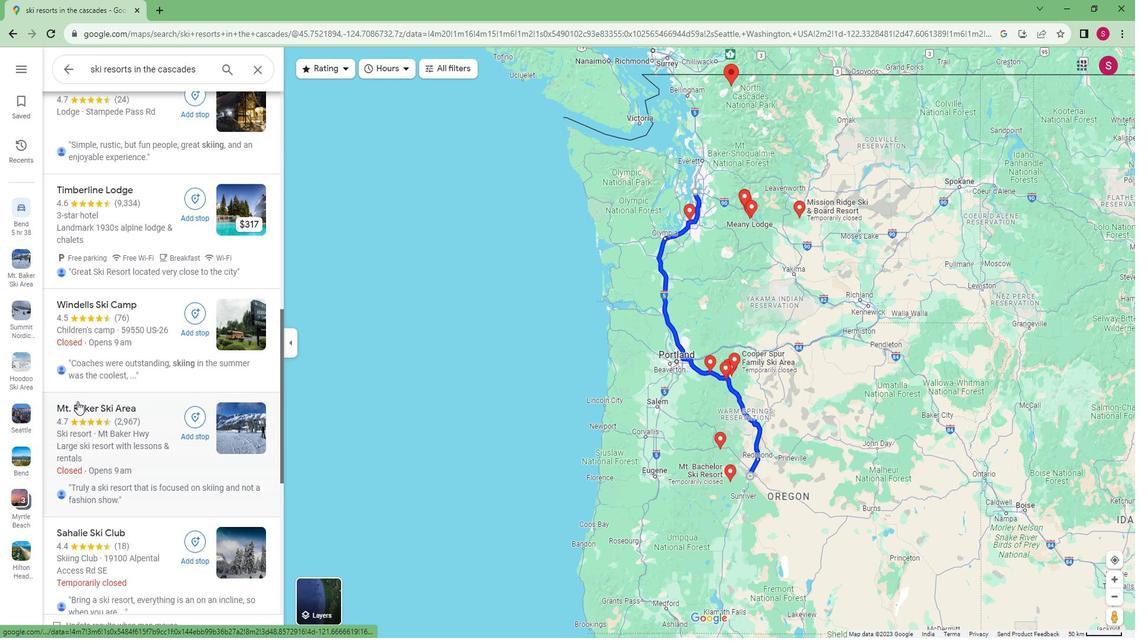 
Action: Mouse scrolled (83, 392) with delta (0, 0)
Screenshot: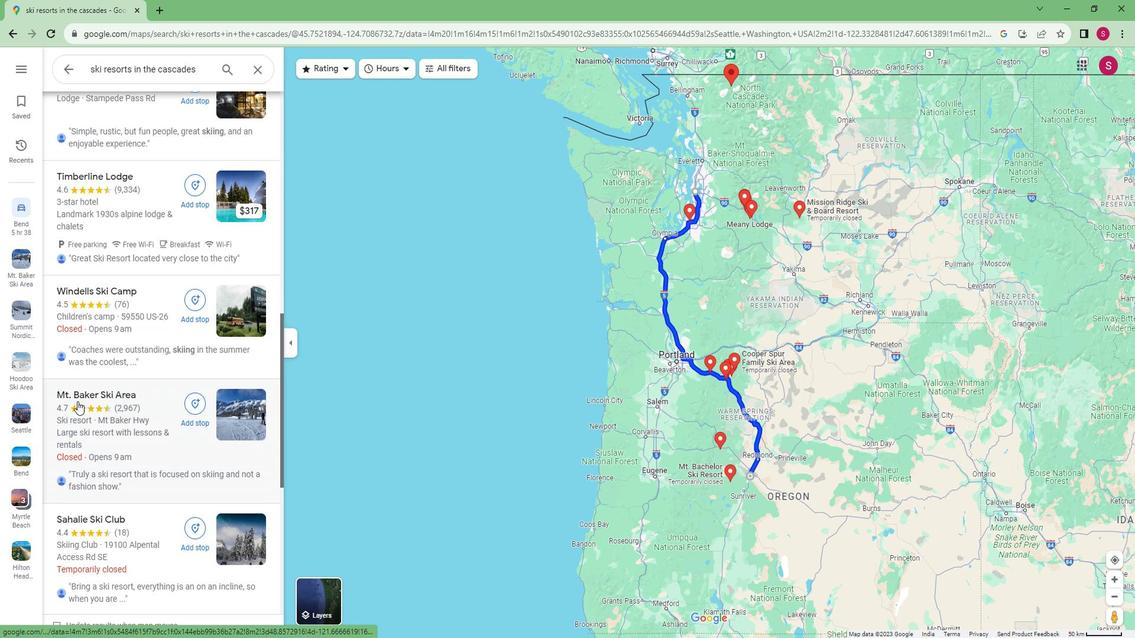 
Action: Mouse moved to (121, 374)
Screenshot: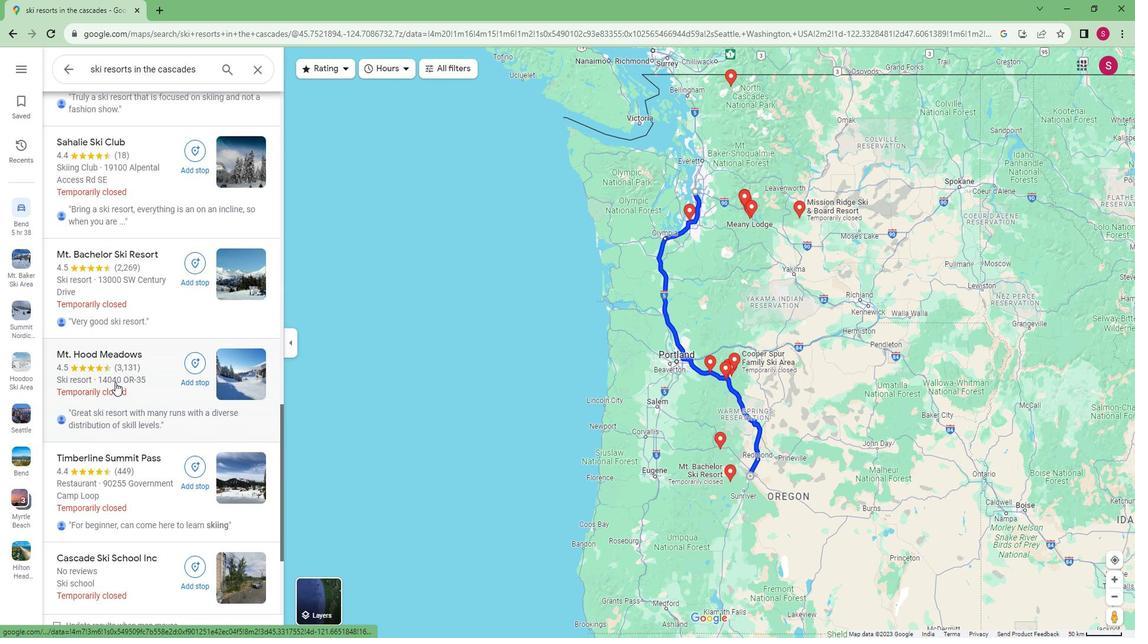 
Action: Mouse pressed left at (121, 374)
Screenshot: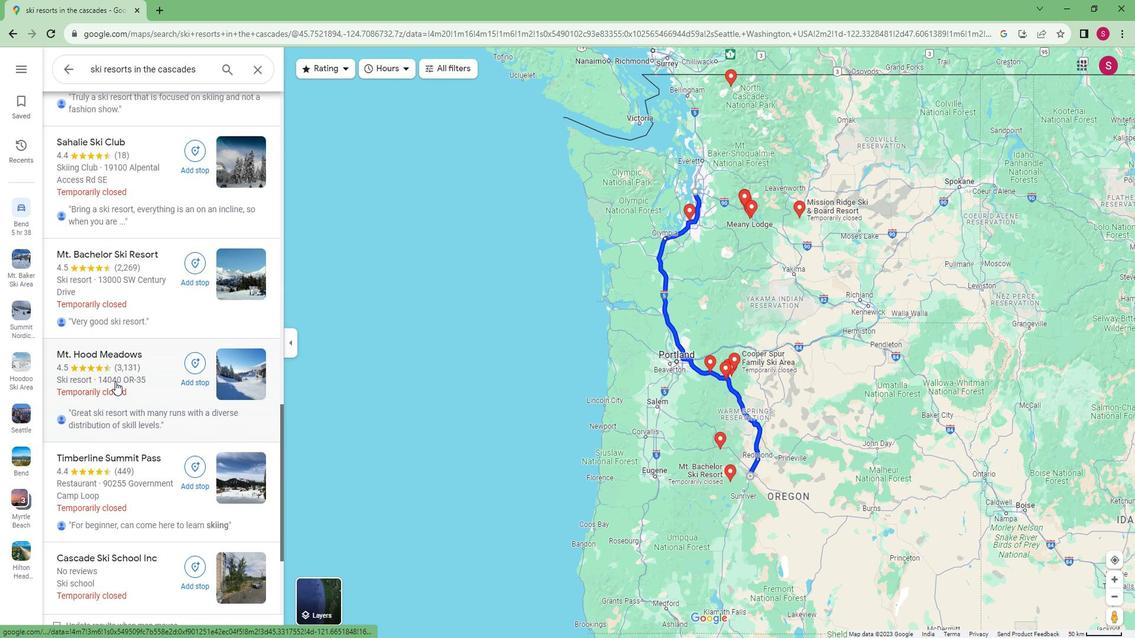 
Action: Mouse moved to (527, 104)
Screenshot: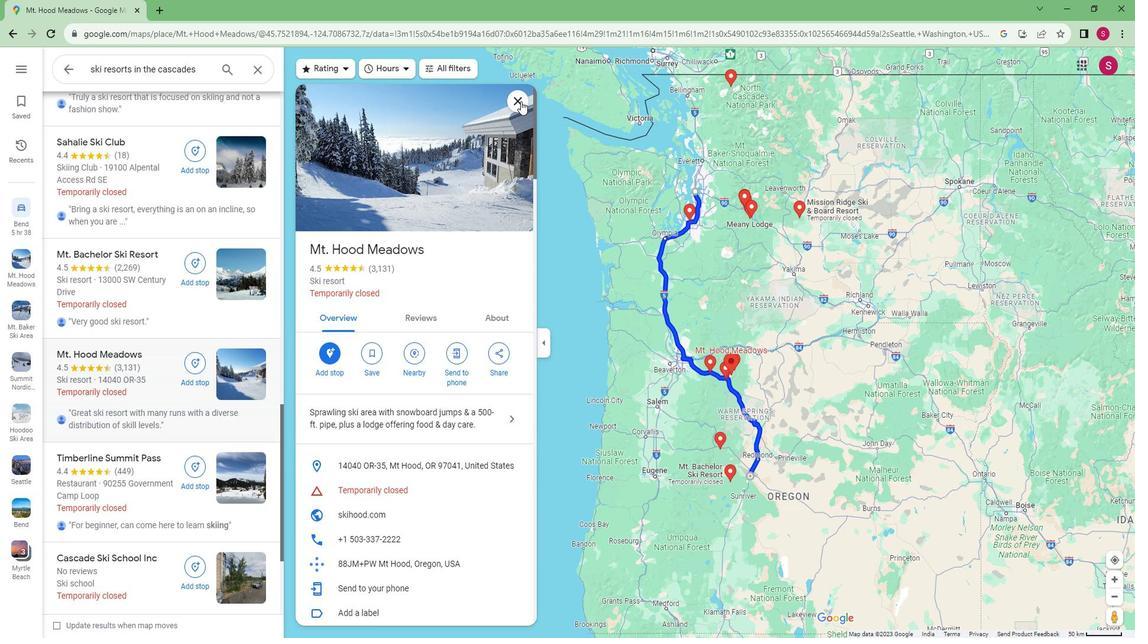 
Action: Mouse pressed left at (527, 104)
Screenshot: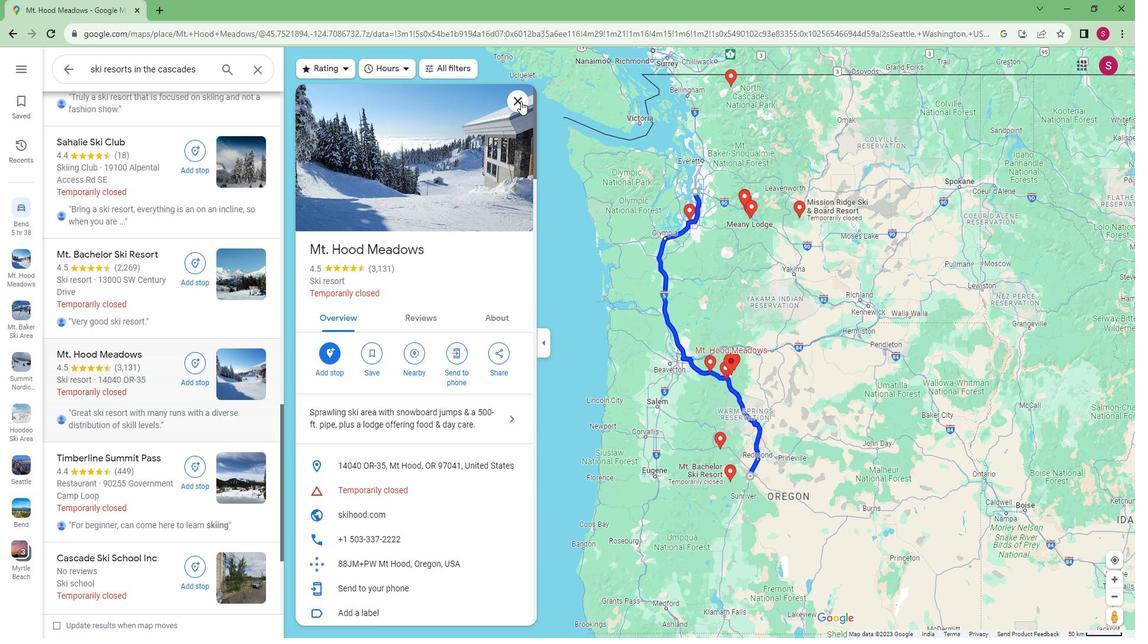 
Action: Mouse moved to (119, 432)
Screenshot: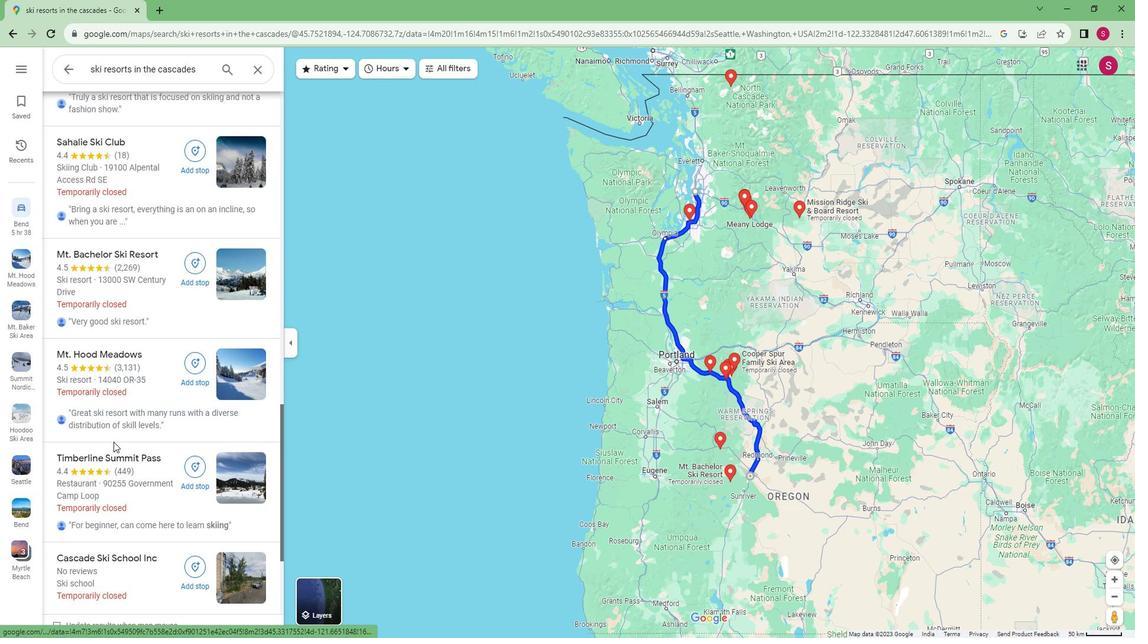 
Action: Mouse scrolled (119, 431) with delta (0, 0)
Screenshot: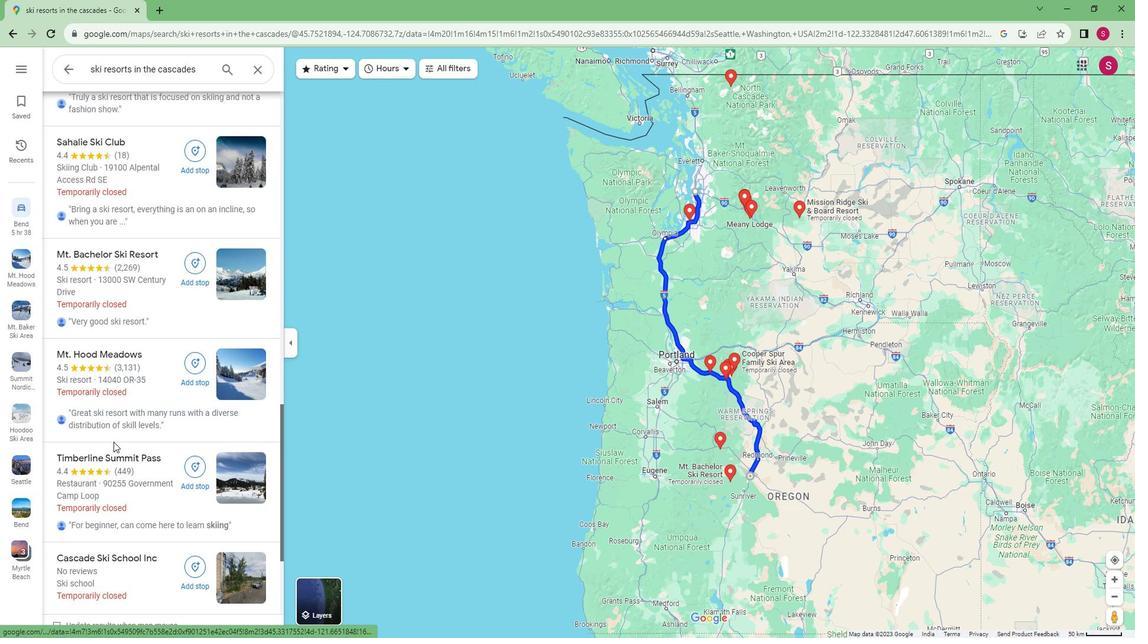 
Action: Mouse scrolled (119, 431) with delta (0, 0)
Screenshot: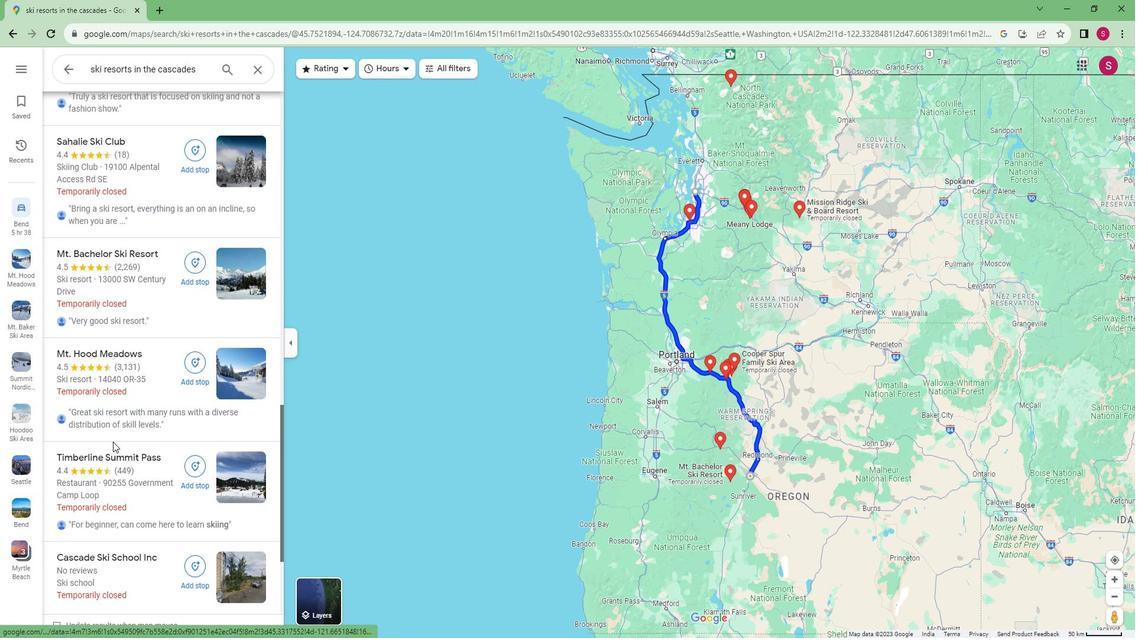 
Action: Mouse scrolled (119, 431) with delta (0, 0)
Screenshot: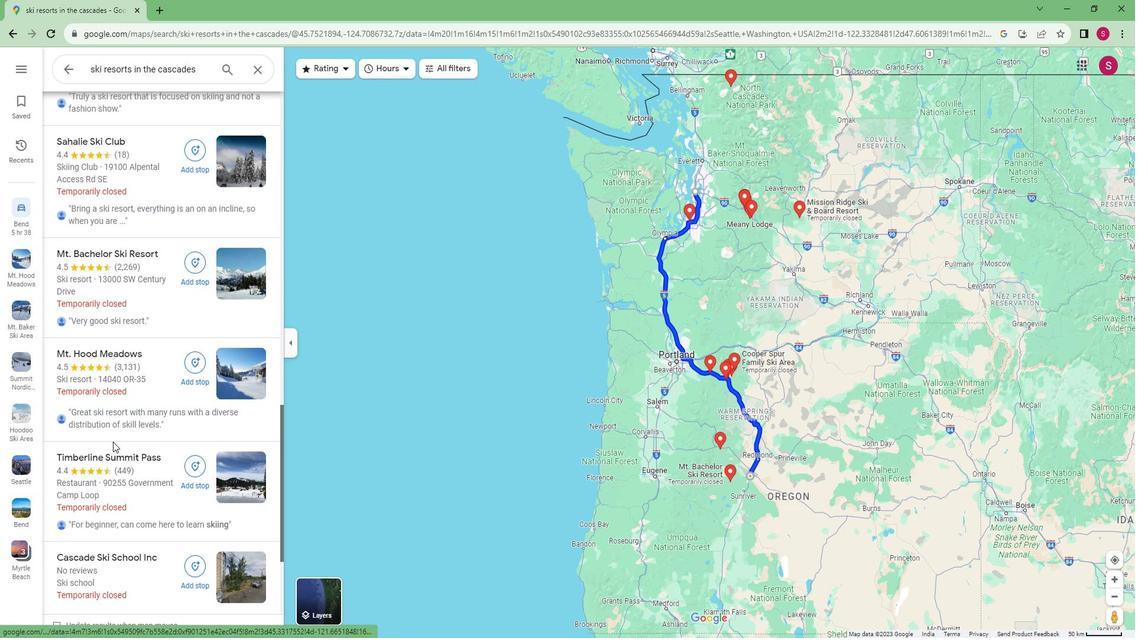 
Action: Mouse scrolled (119, 431) with delta (0, 0)
Screenshot: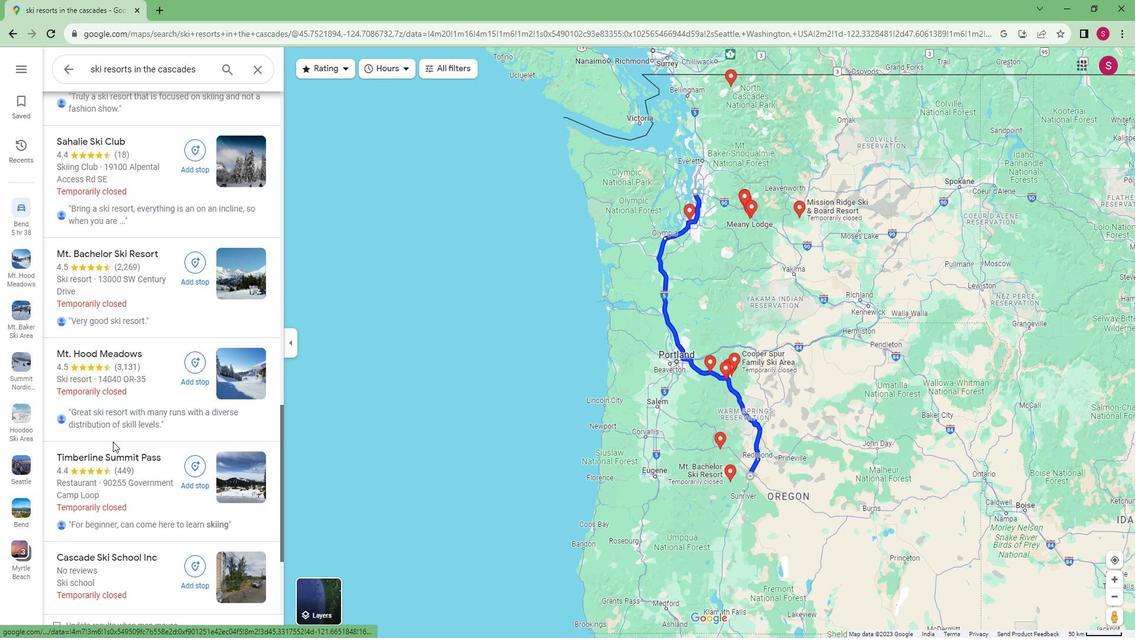 
Action: Mouse scrolled (119, 431) with delta (0, 0)
Screenshot: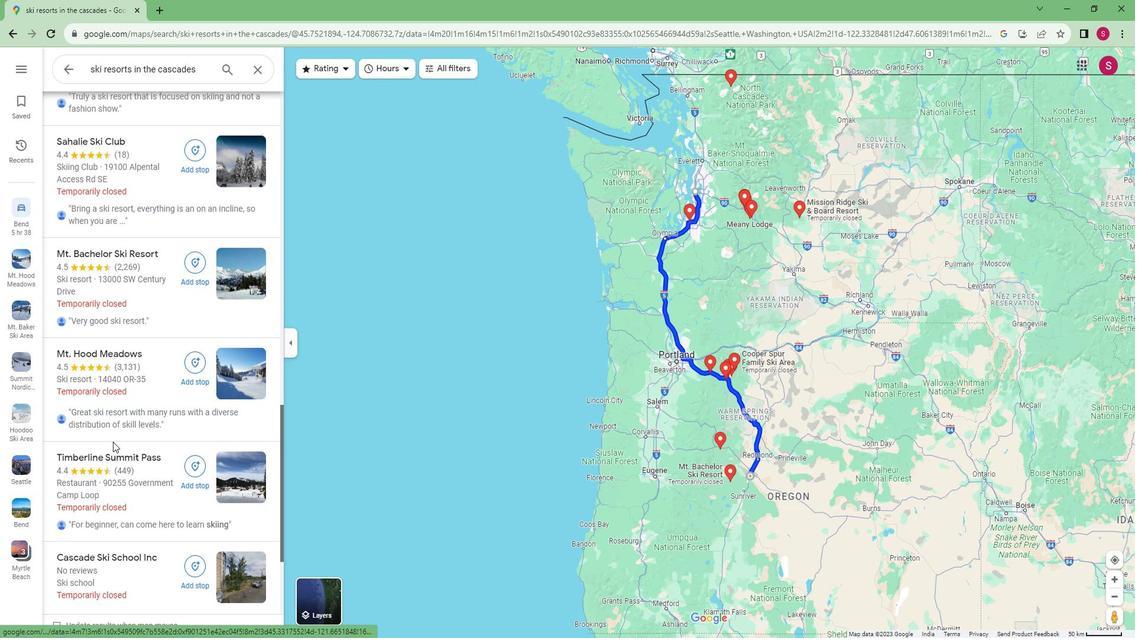 
Action: Mouse scrolled (119, 431) with delta (0, 0)
Screenshot: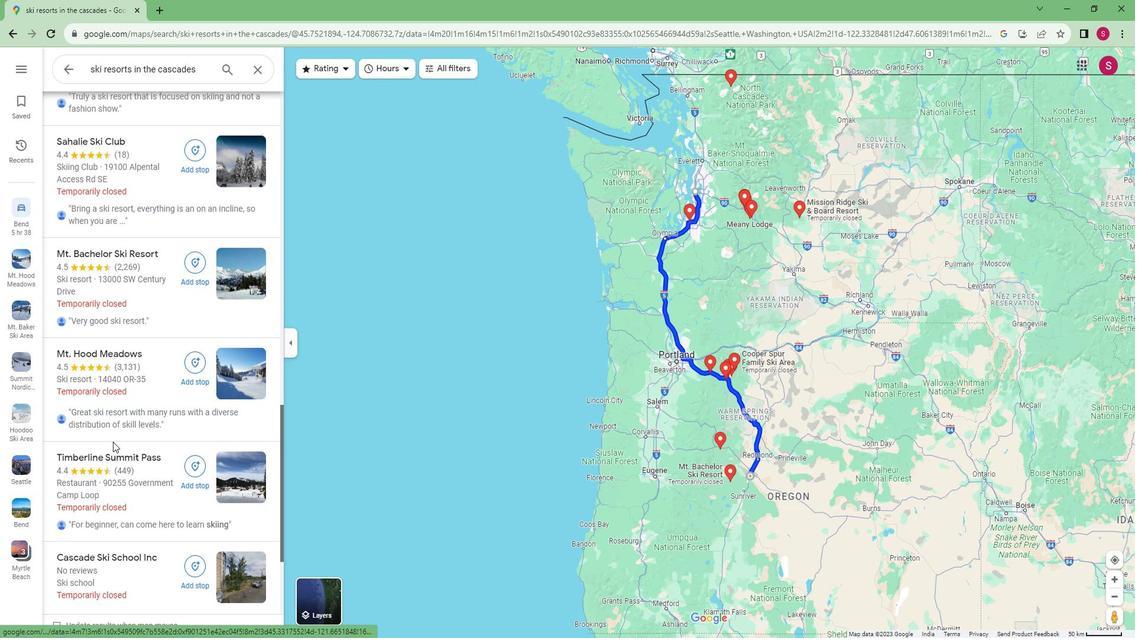 
Action: Mouse moved to (116, 465)
Screenshot: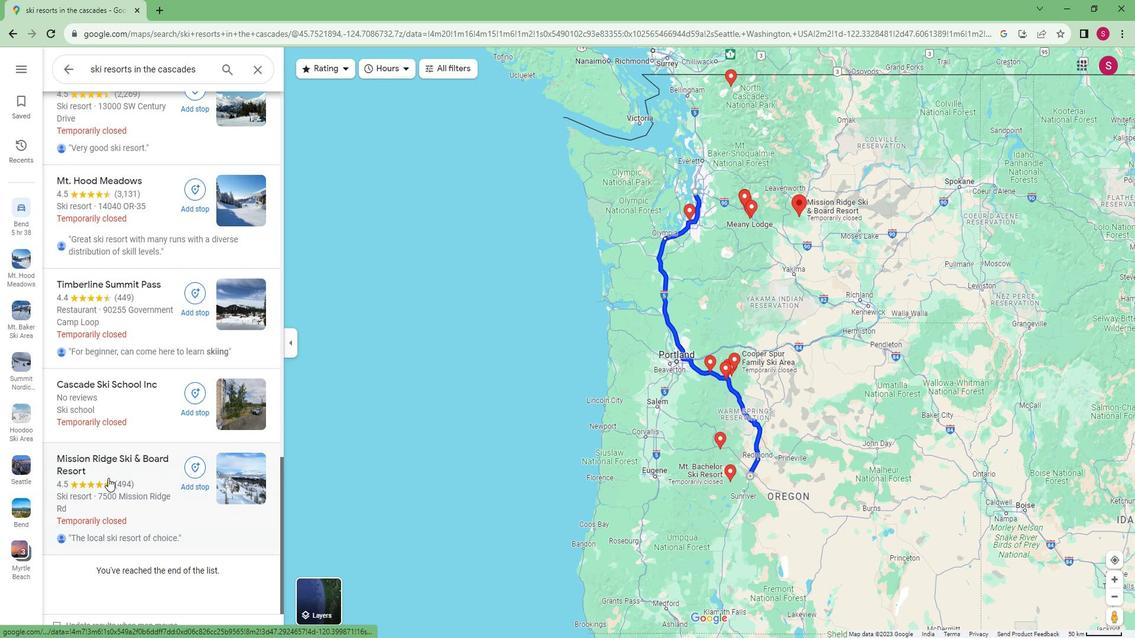 
Action: Mouse pressed left at (116, 465)
Screenshot: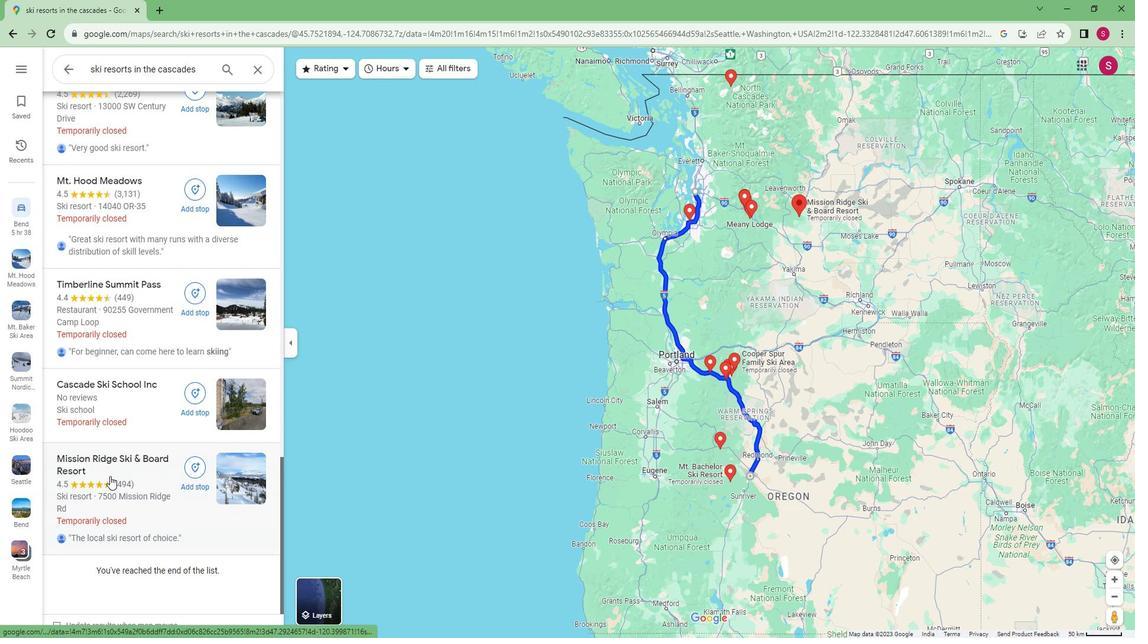 
Action: Mouse moved to (520, 99)
Screenshot: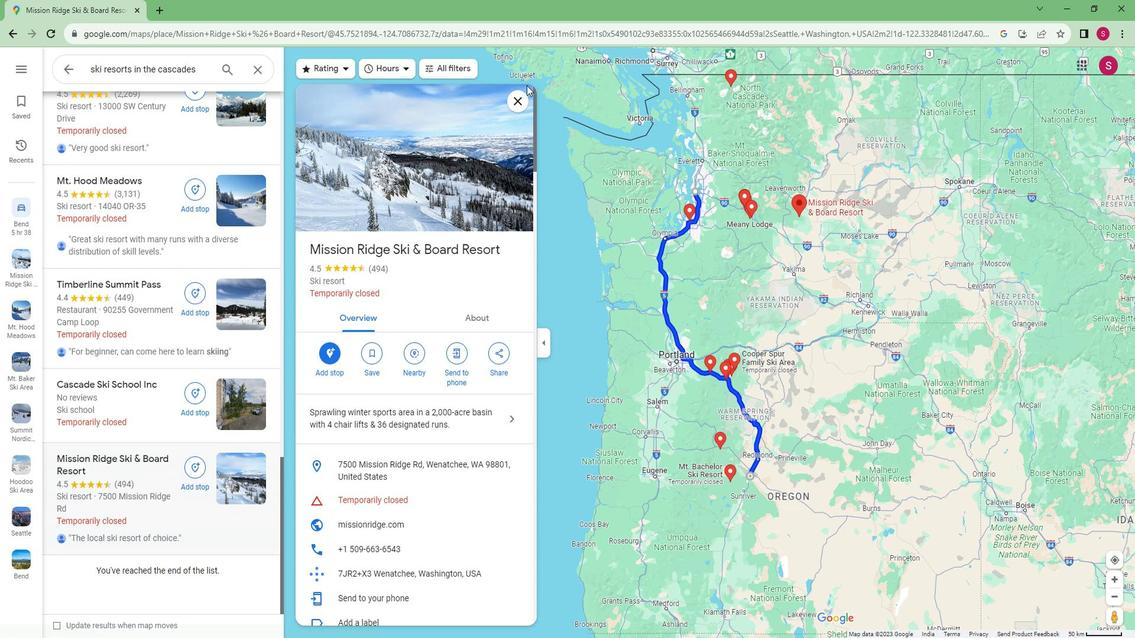 
Action: Mouse pressed left at (520, 99)
Screenshot: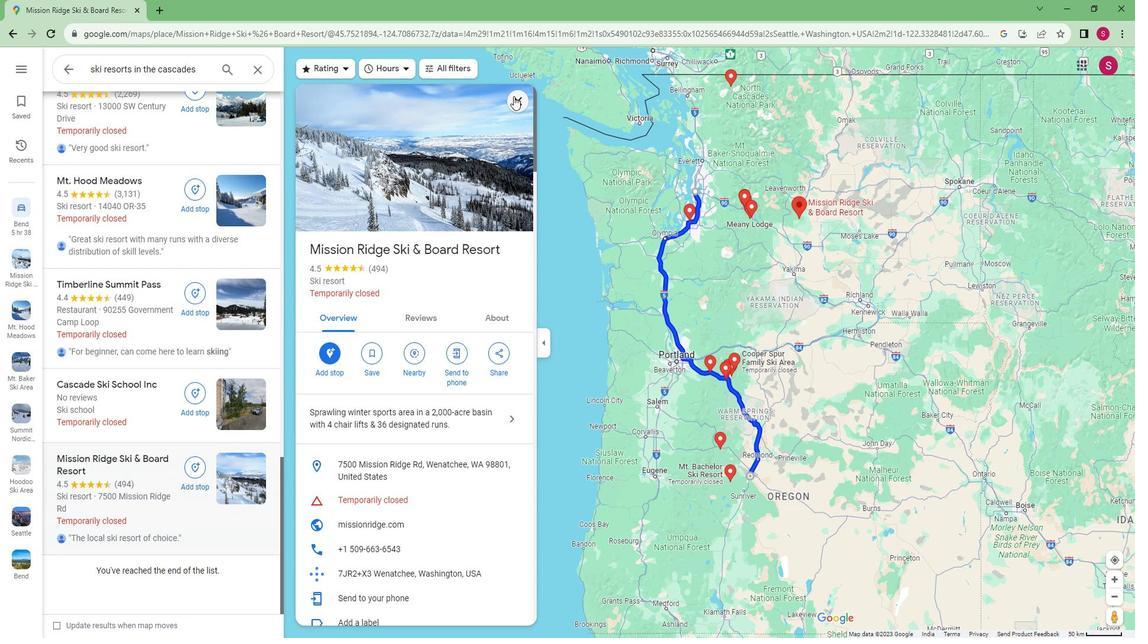 
Action: Mouse moved to (187, 262)
Screenshot: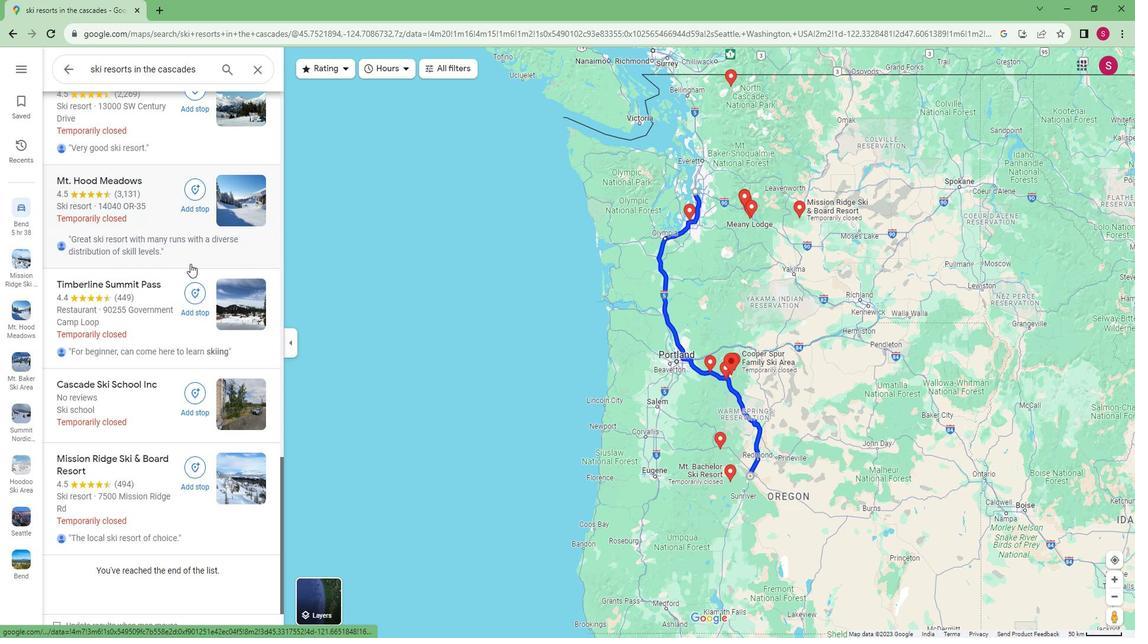 
